 Task: Open Card Card0000000063 in Board Board0000000016 in Workspace WS0000000006 in Trello. Add Member carxxstreet791@gmail.com to Card Card0000000063 in Board Board0000000016 in Workspace WS0000000006 in Trello. Add Orange Label titled Label0000000063 to Card Card0000000063 in Board Board0000000016 in Workspace WS0000000006 in Trello. Add Checklist CL0000000063 to Card Card0000000063 in Board Board0000000016 in Workspace WS0000000006 in Trello. Add Dates with Start Date as Jun 01 2023 and Due Date as Jun 30 2023 to Card Card0000000063 in Board Board0000000016 in Workspace WS0000000006 in Trello
Action: Mouse moved to (364, 590)
Screenshot: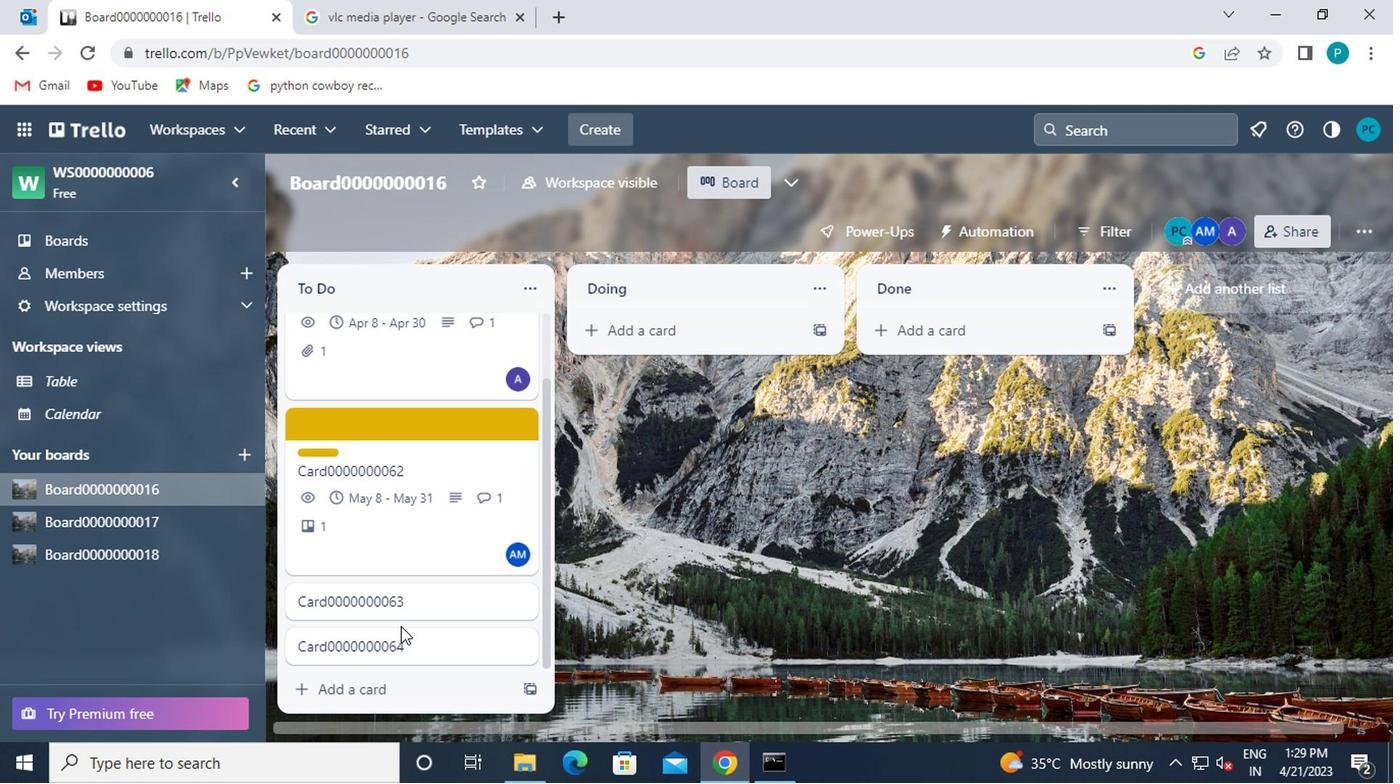 
Action: Mouse pressed left at (364, 590)
Screenshot: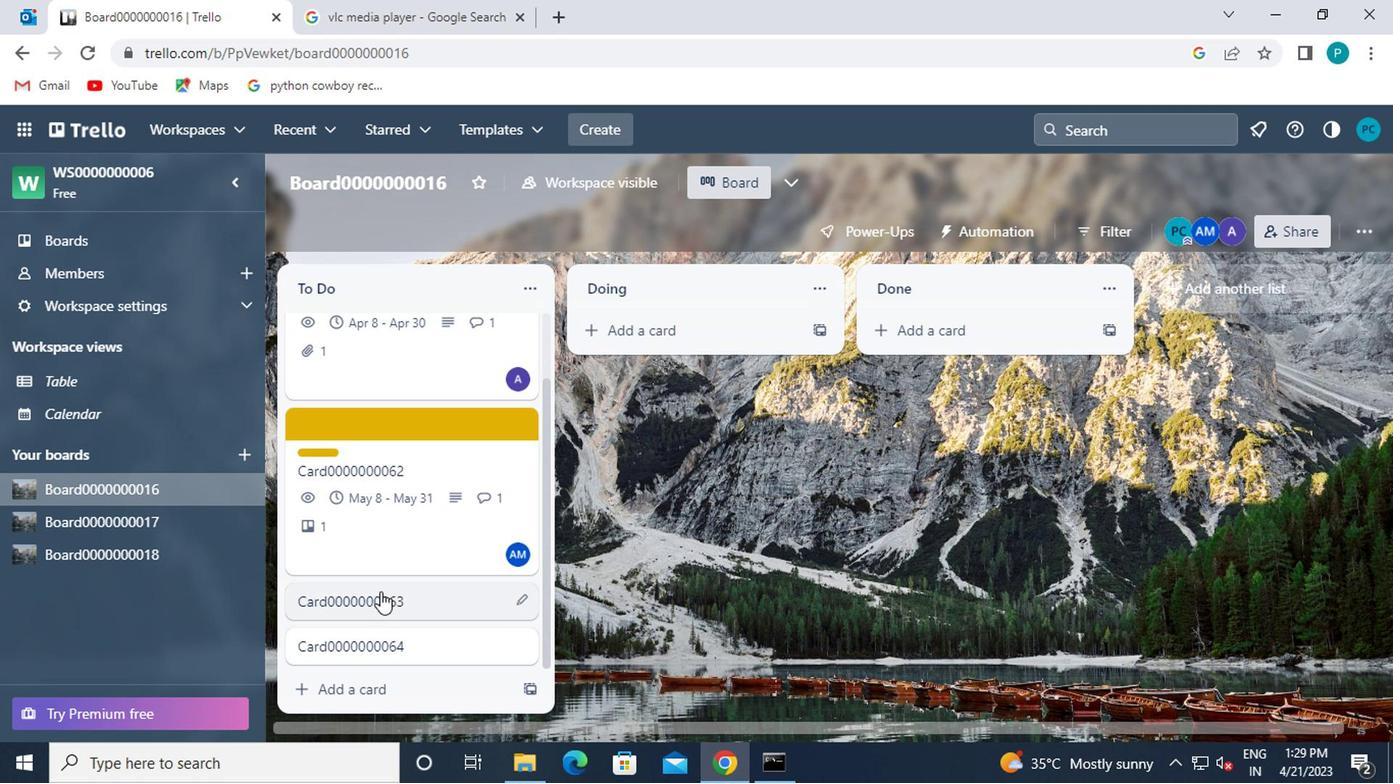 
Action: Mouse moved to (964, 370)
Screenshot: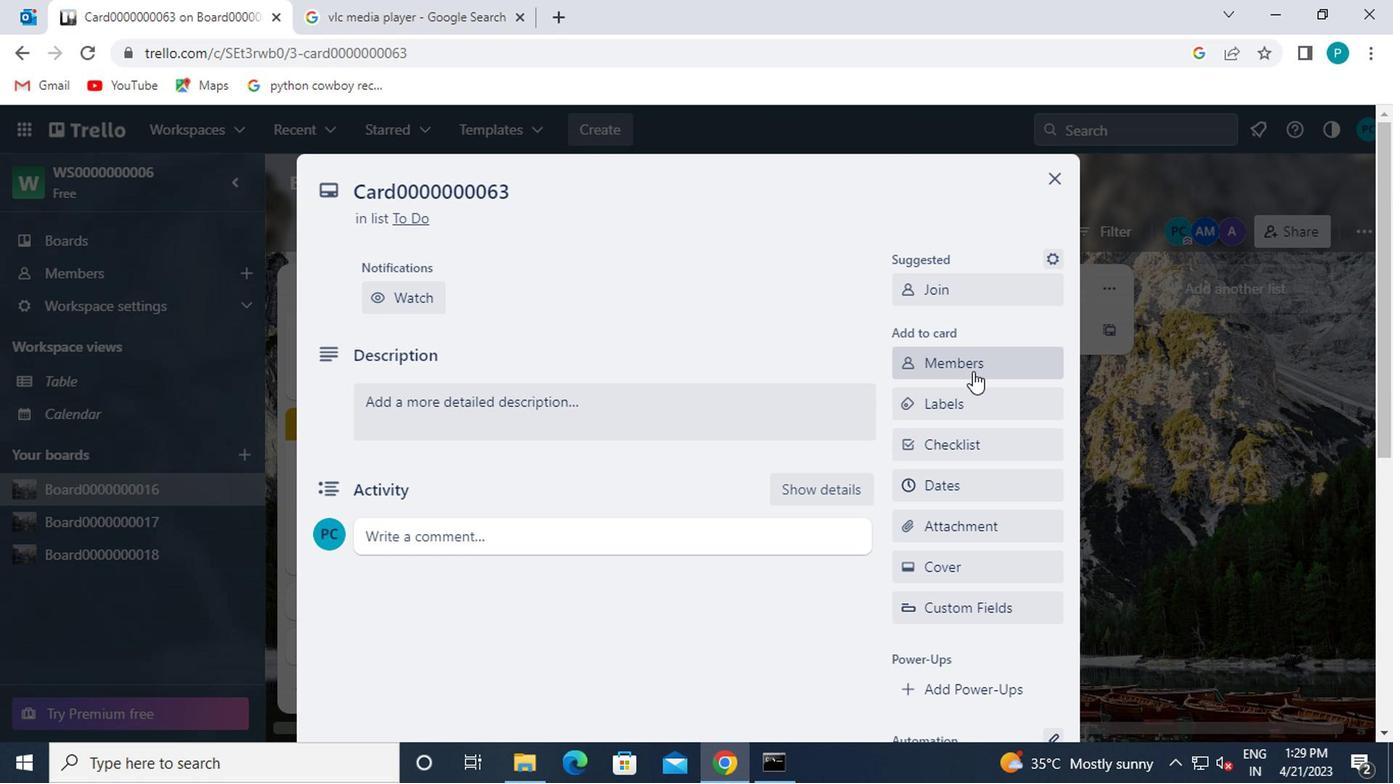 
Action: Mouse pressed left at (964, 370)
Screenshot: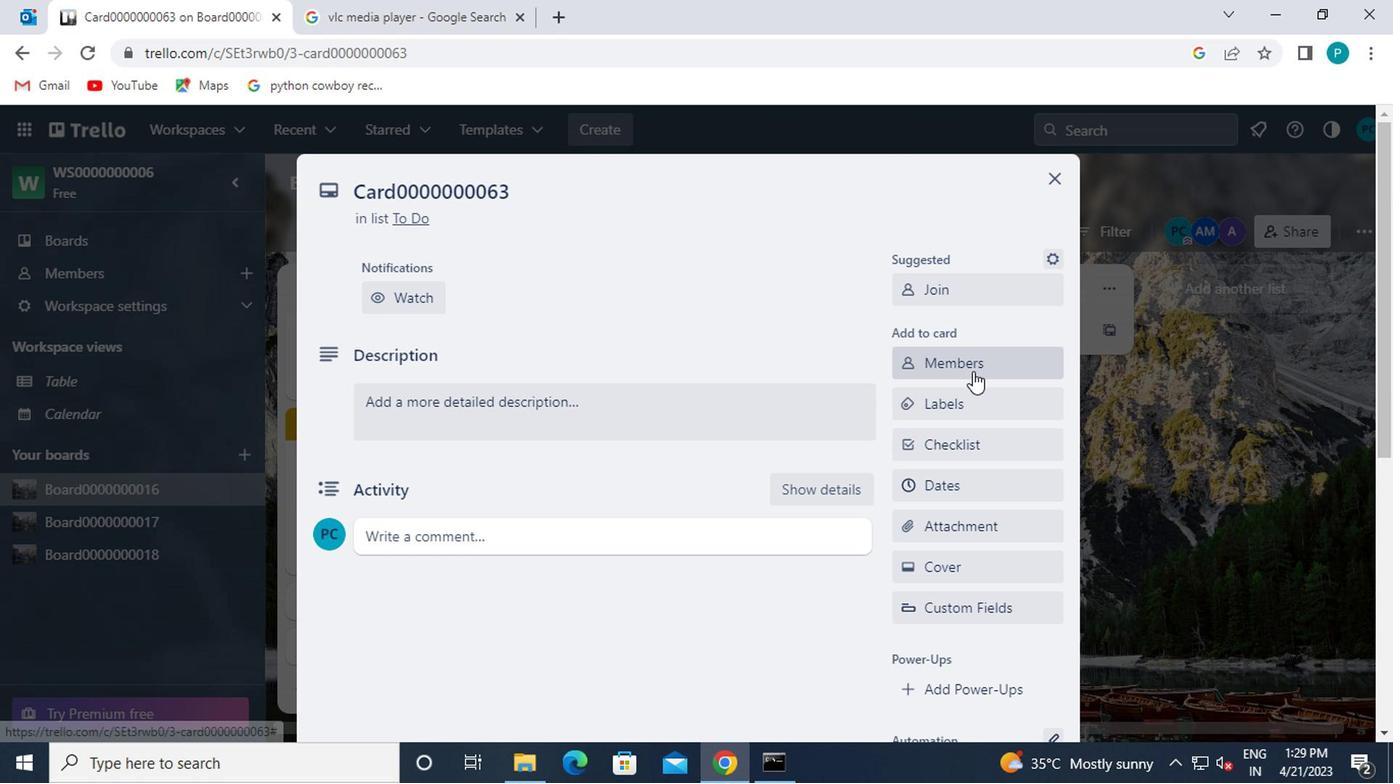 
Action: Mouse moved to (958, 453)
Screenshot: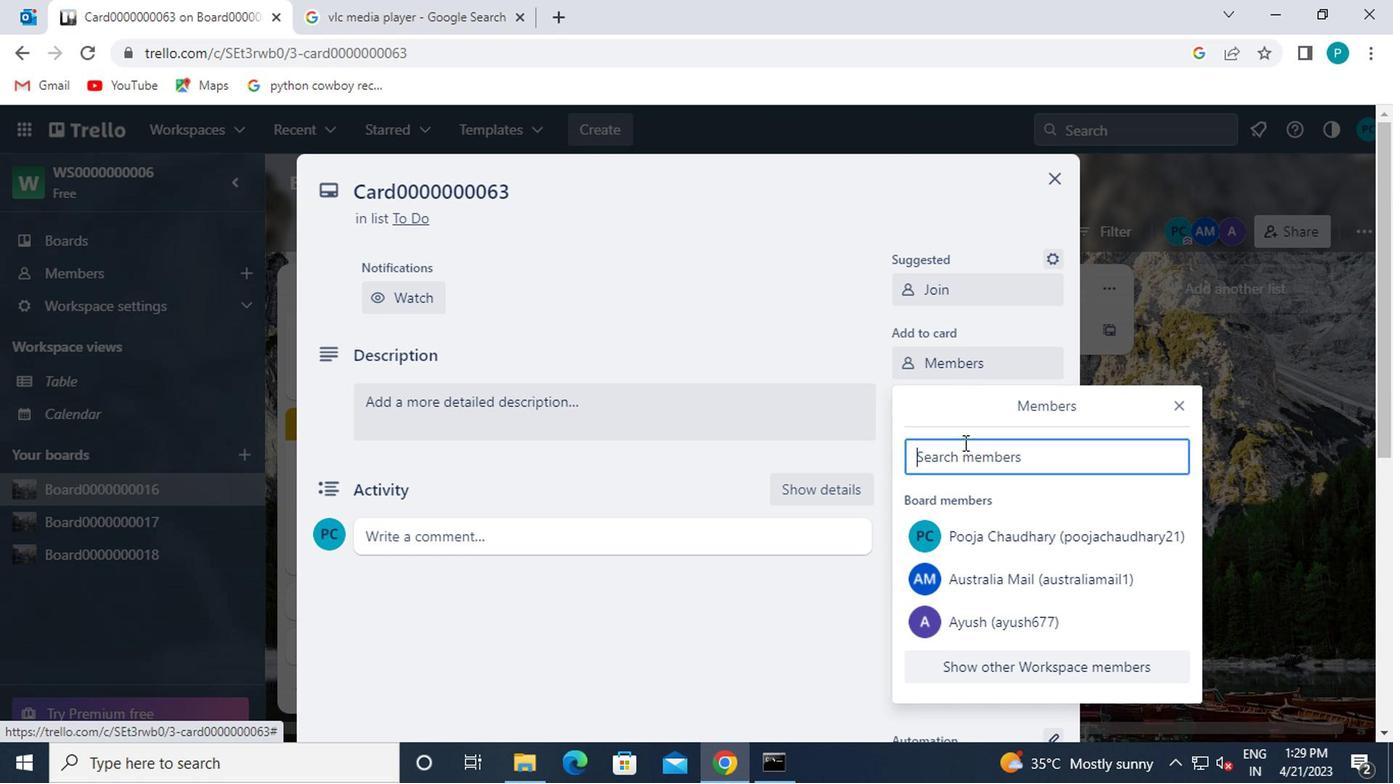
Action: Mouse pressed left at (958, 453)
Screenshot: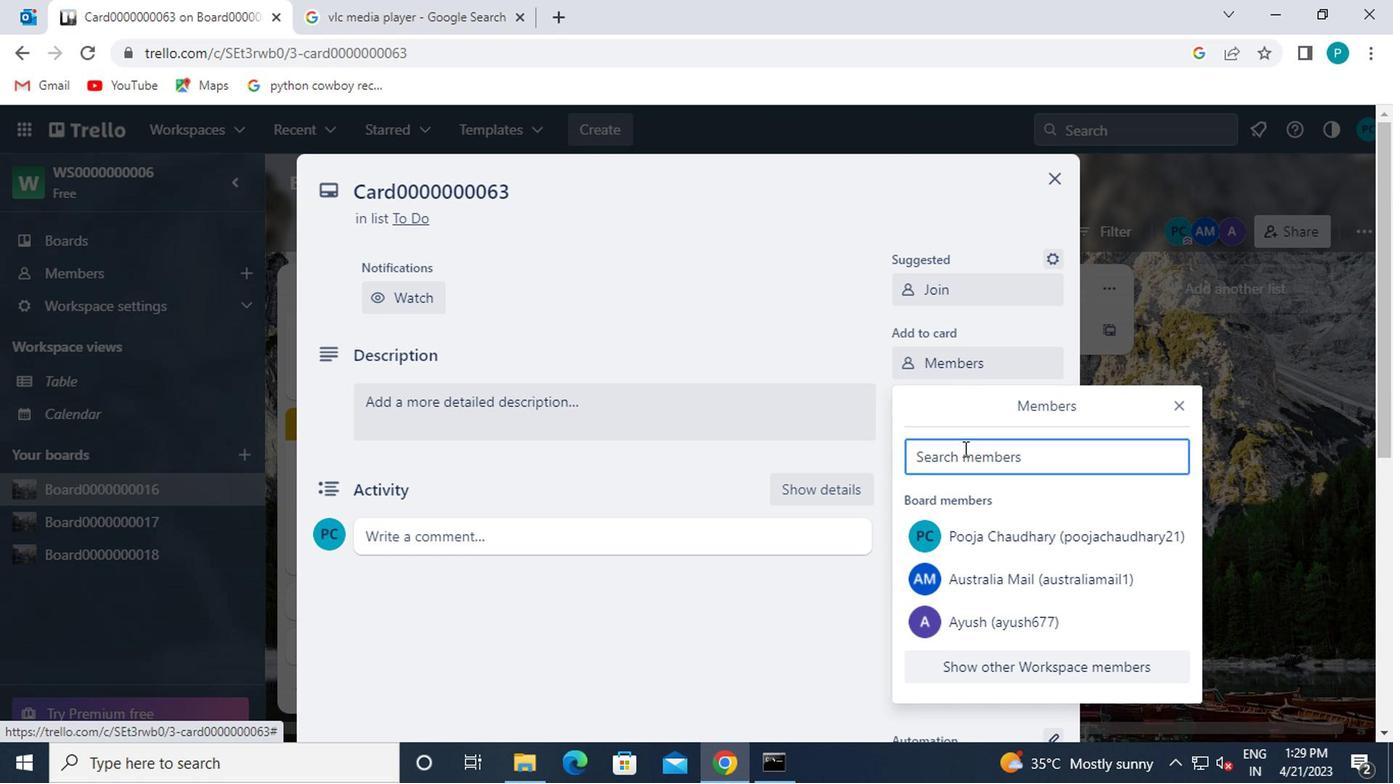 
Action: Key pressed car
Screenshot: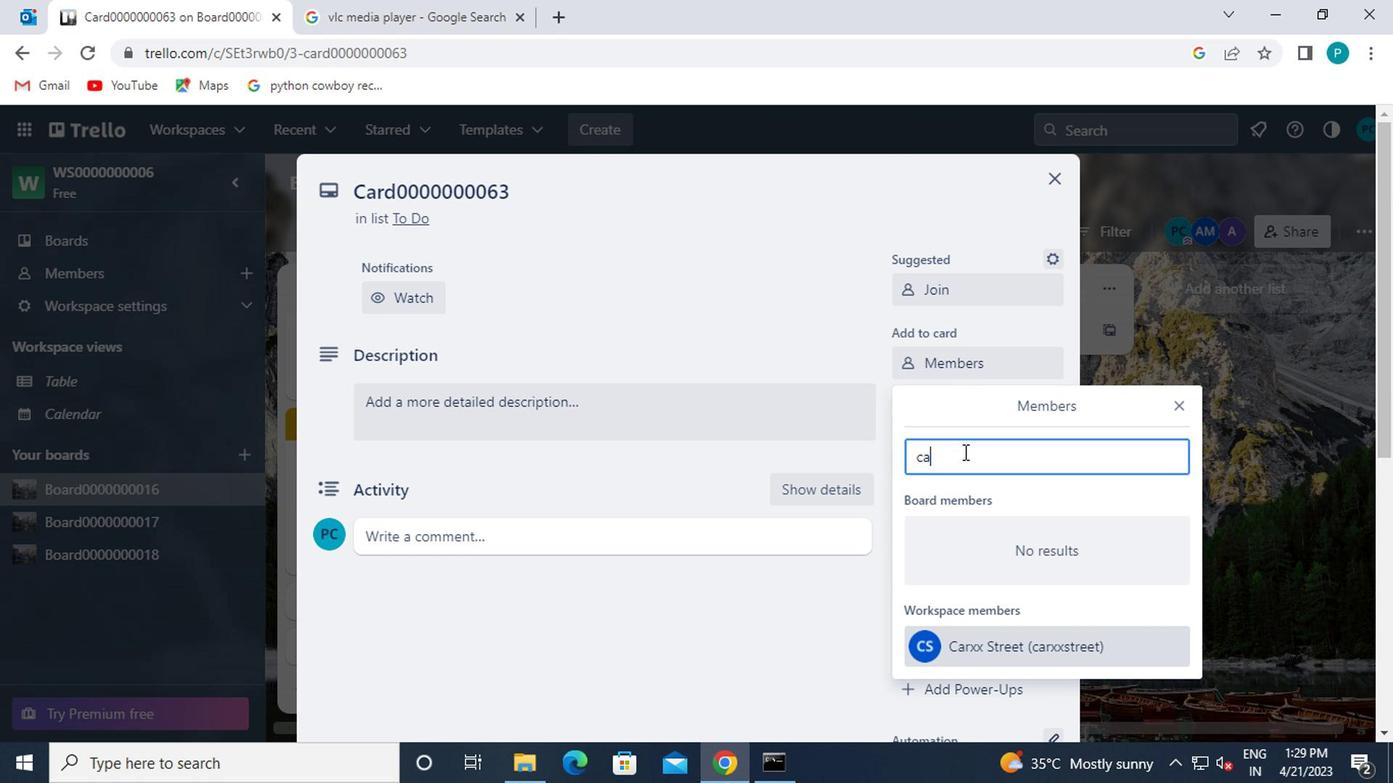 
Action: Mouse moved to (970, 659)
Screenshot: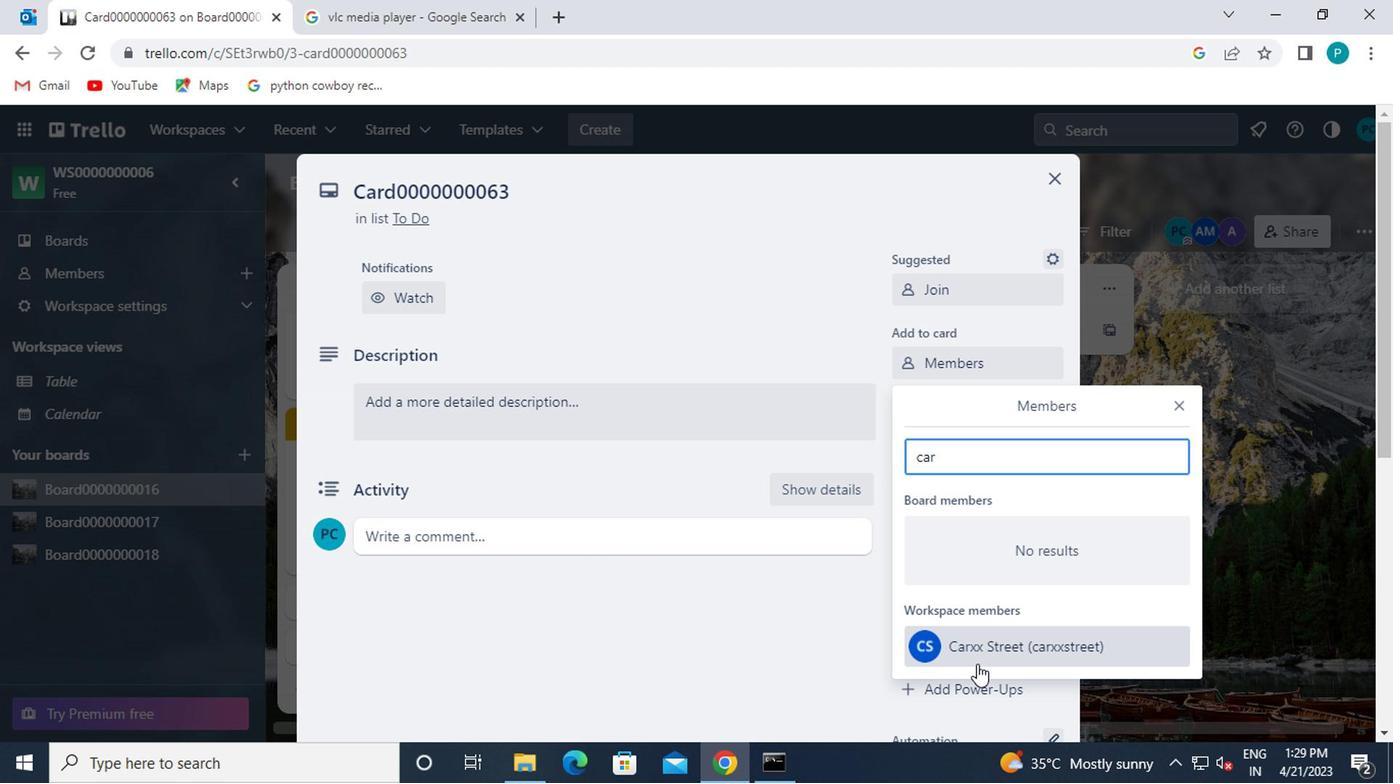 
Action: Mouse pressed left at (970, 659)
Screenshot: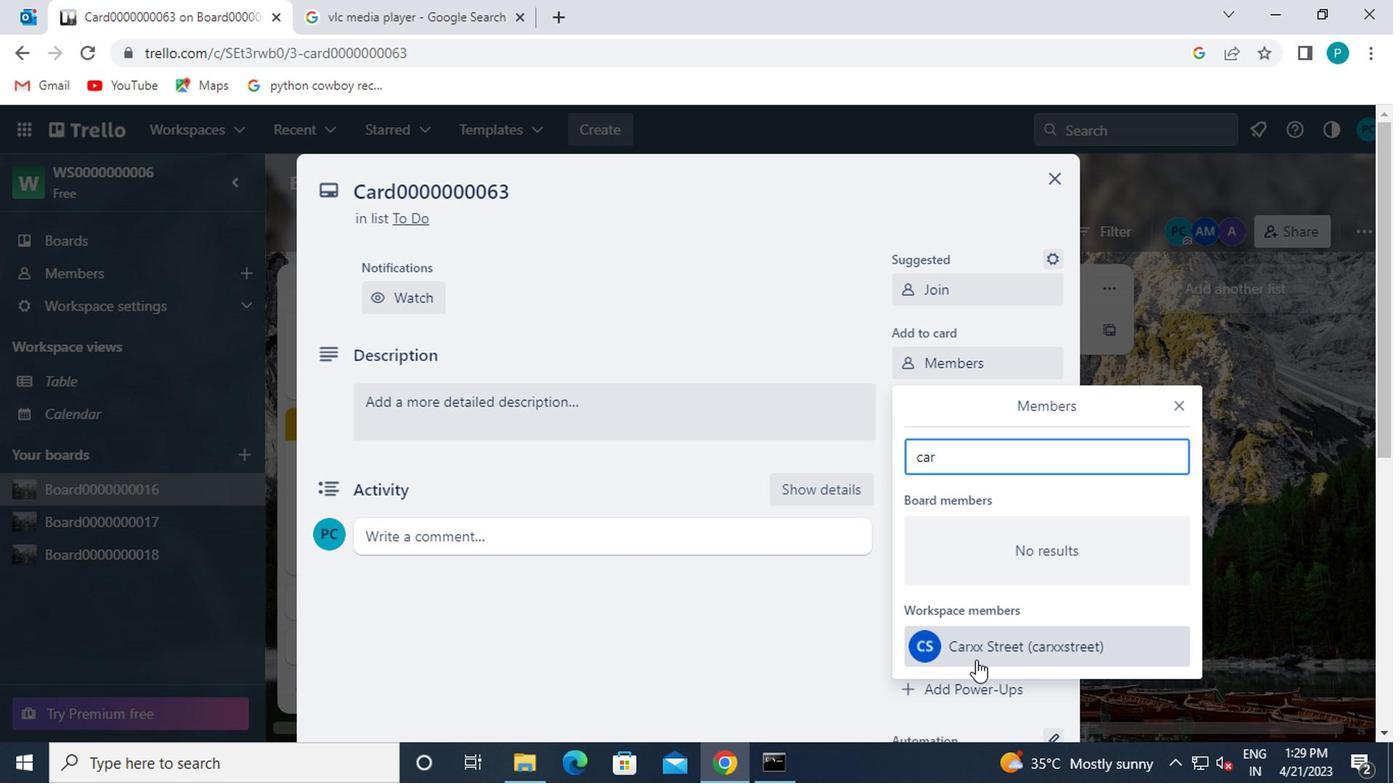 
Action: Mouse moved to (973, 636)
Screenshot: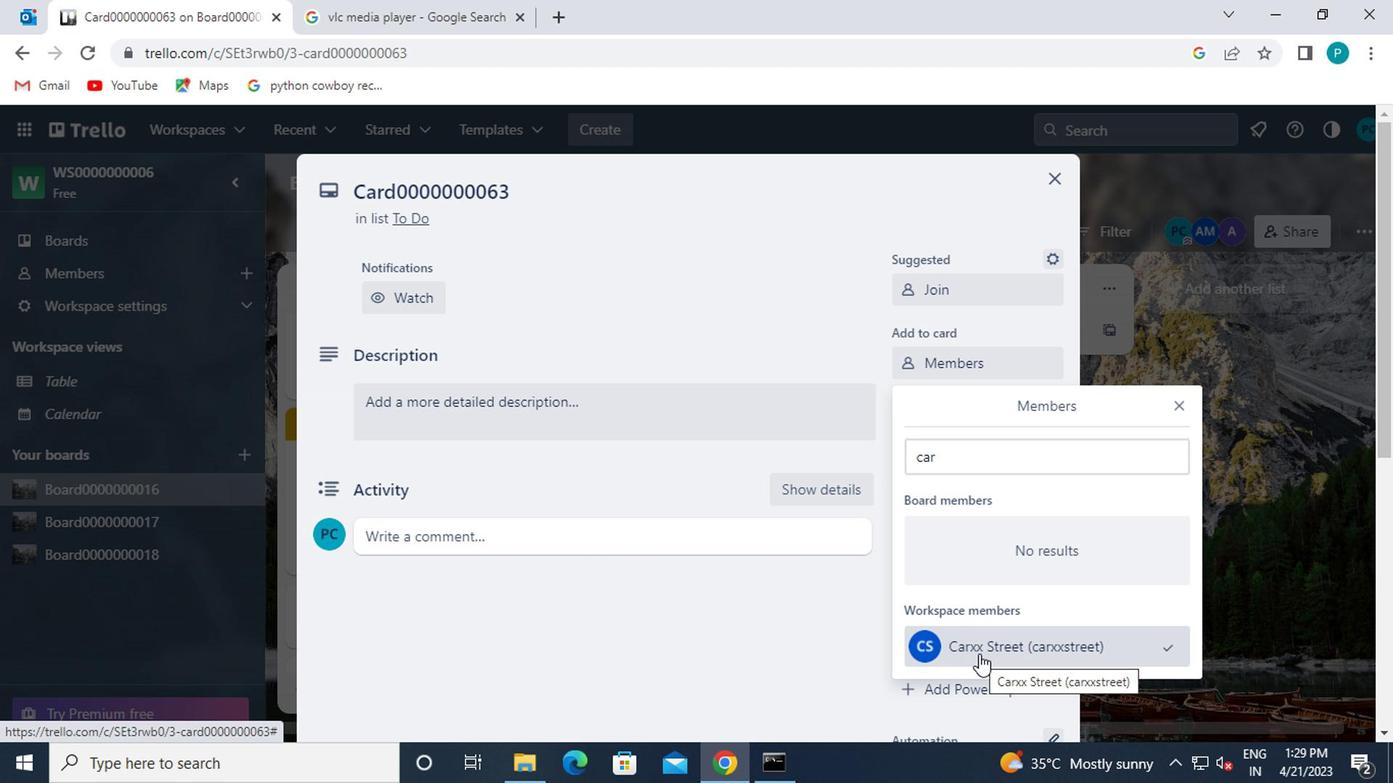 
Action: Mouse pressed left at (973, 636)
Screenshot: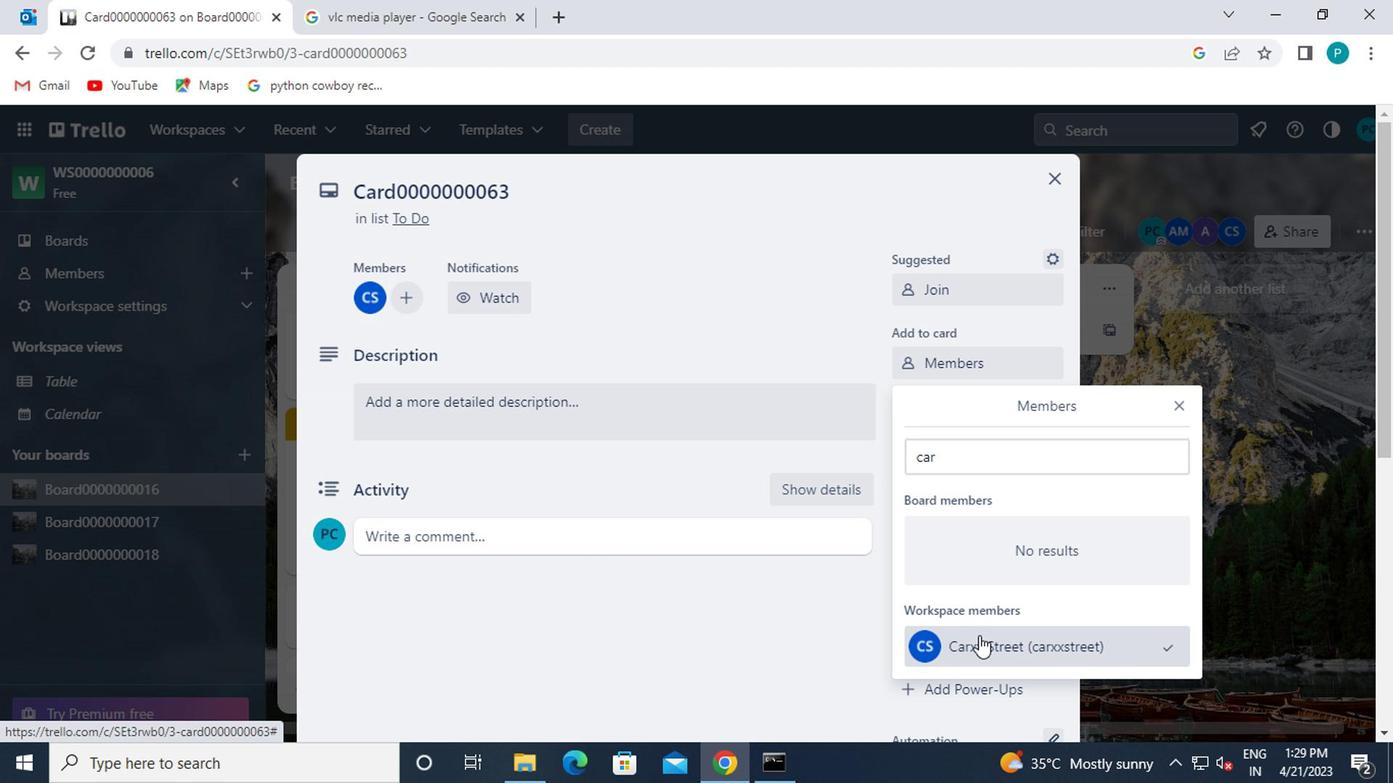 
Action: Mouse moved to (1177, 402)
Screenshot: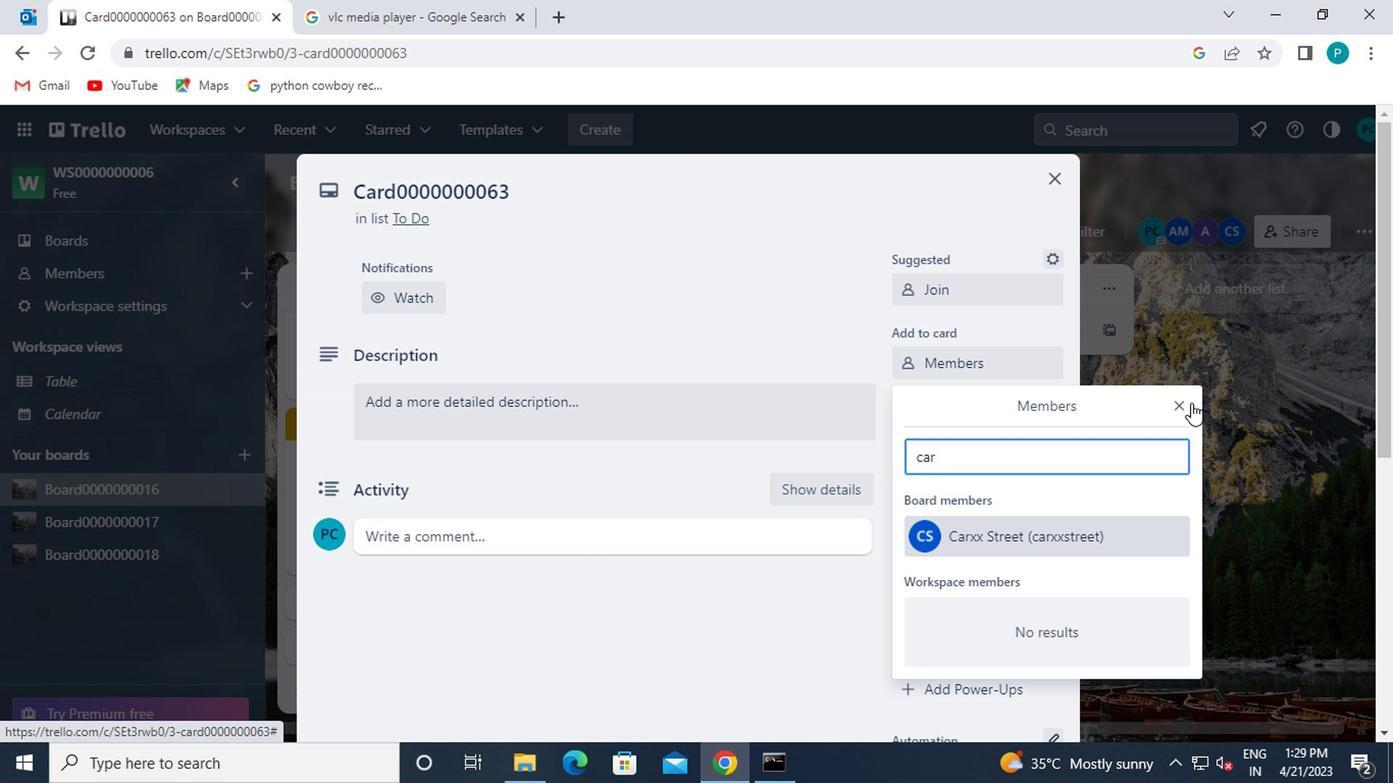 
Action: Mouse pressed left at (1177, 402)
Screenshot: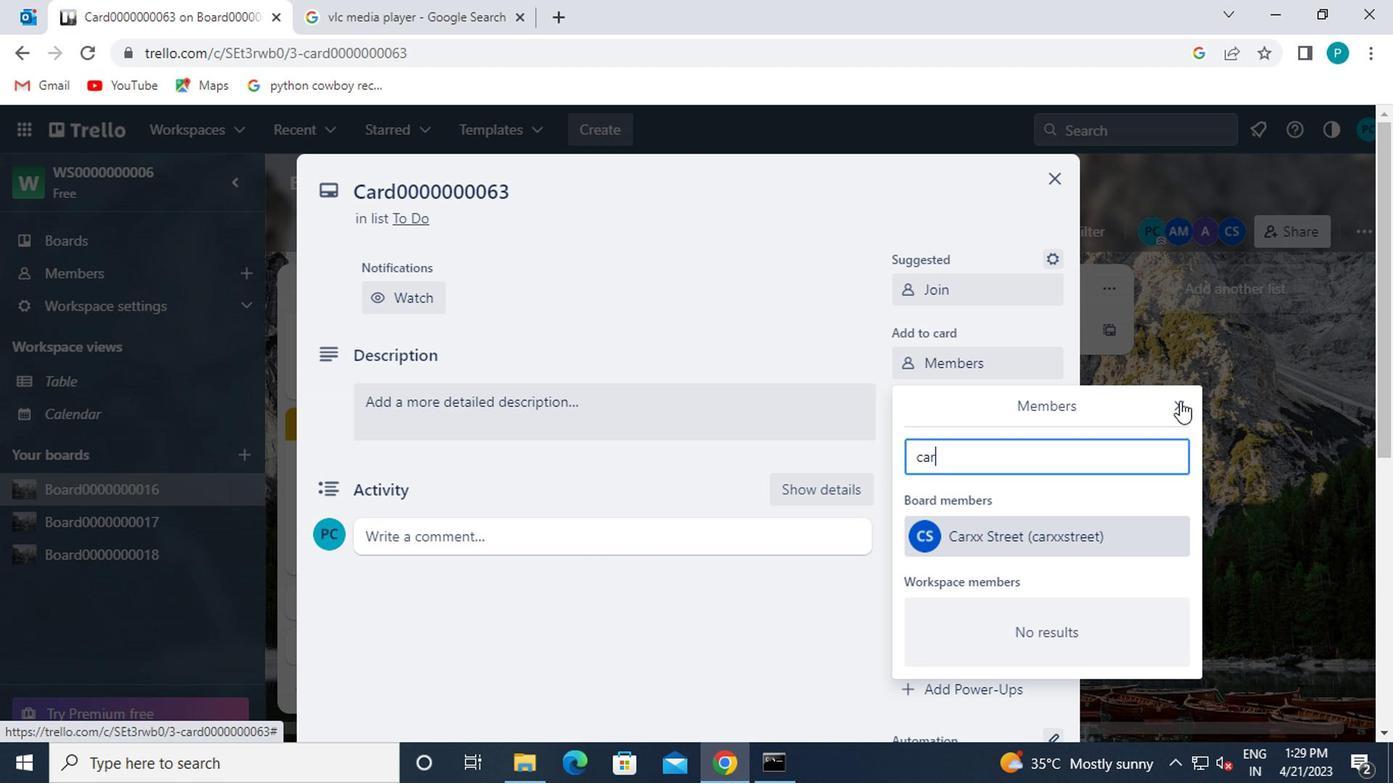 
Action: Mouse moved to (998, 370)
Screenshot: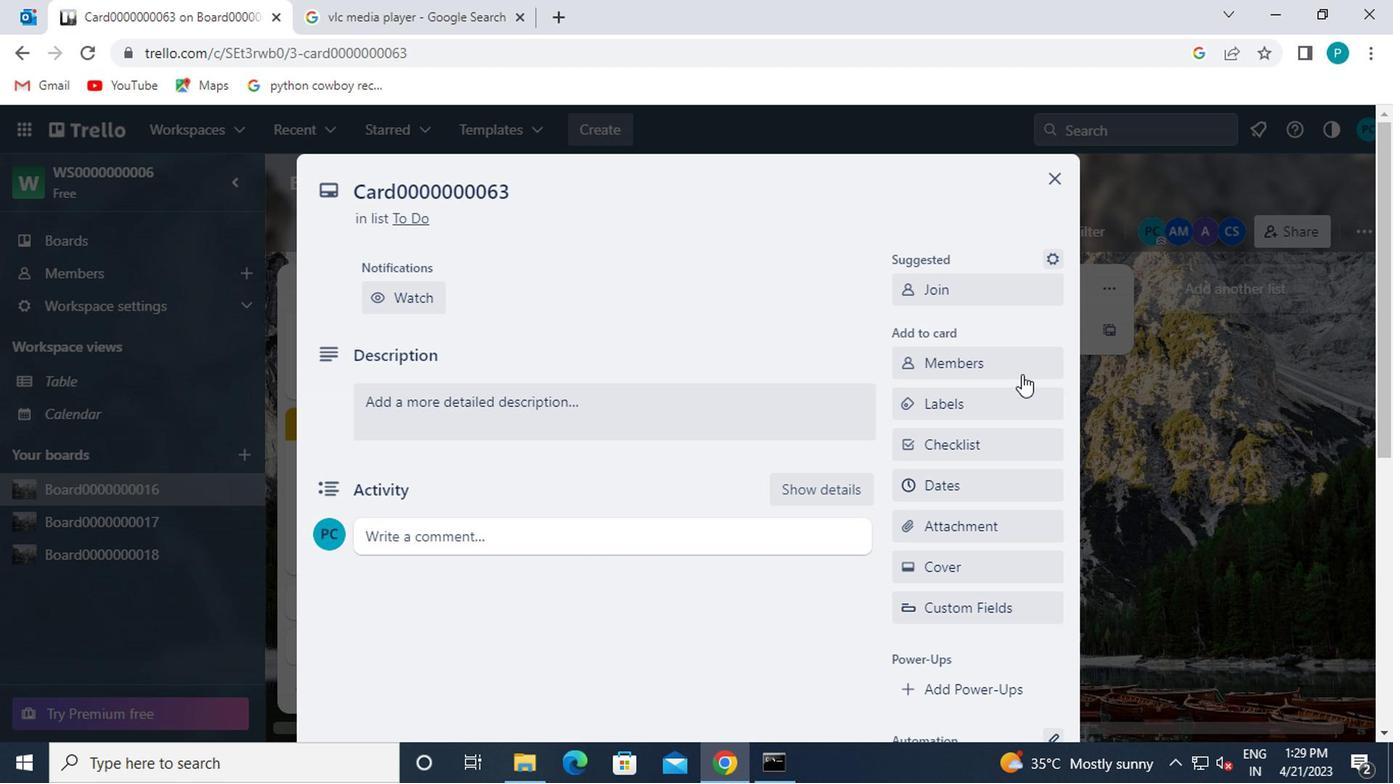 
Action: Mouse pressed left at (998, 370)
Screenshot: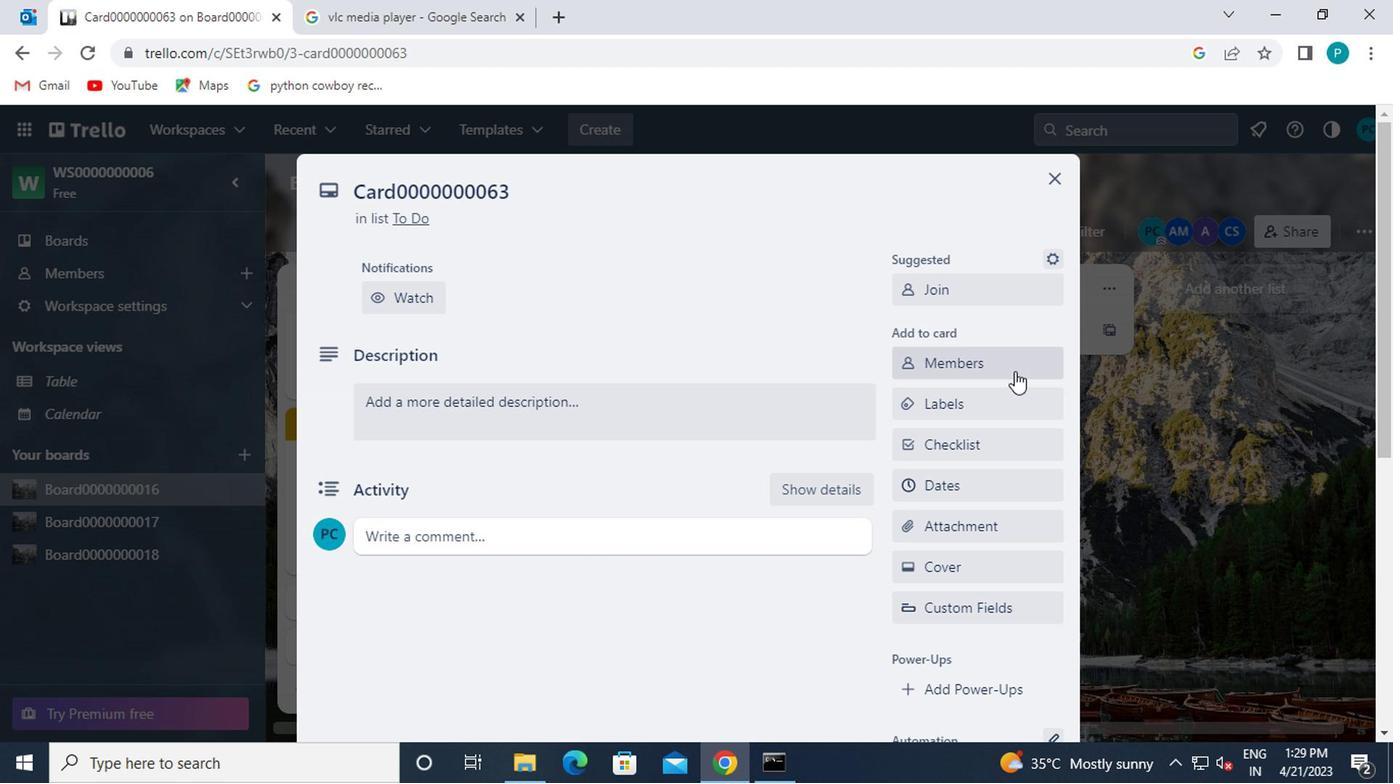 
Action: Mouse moved to (1028, 423)
Screenshot: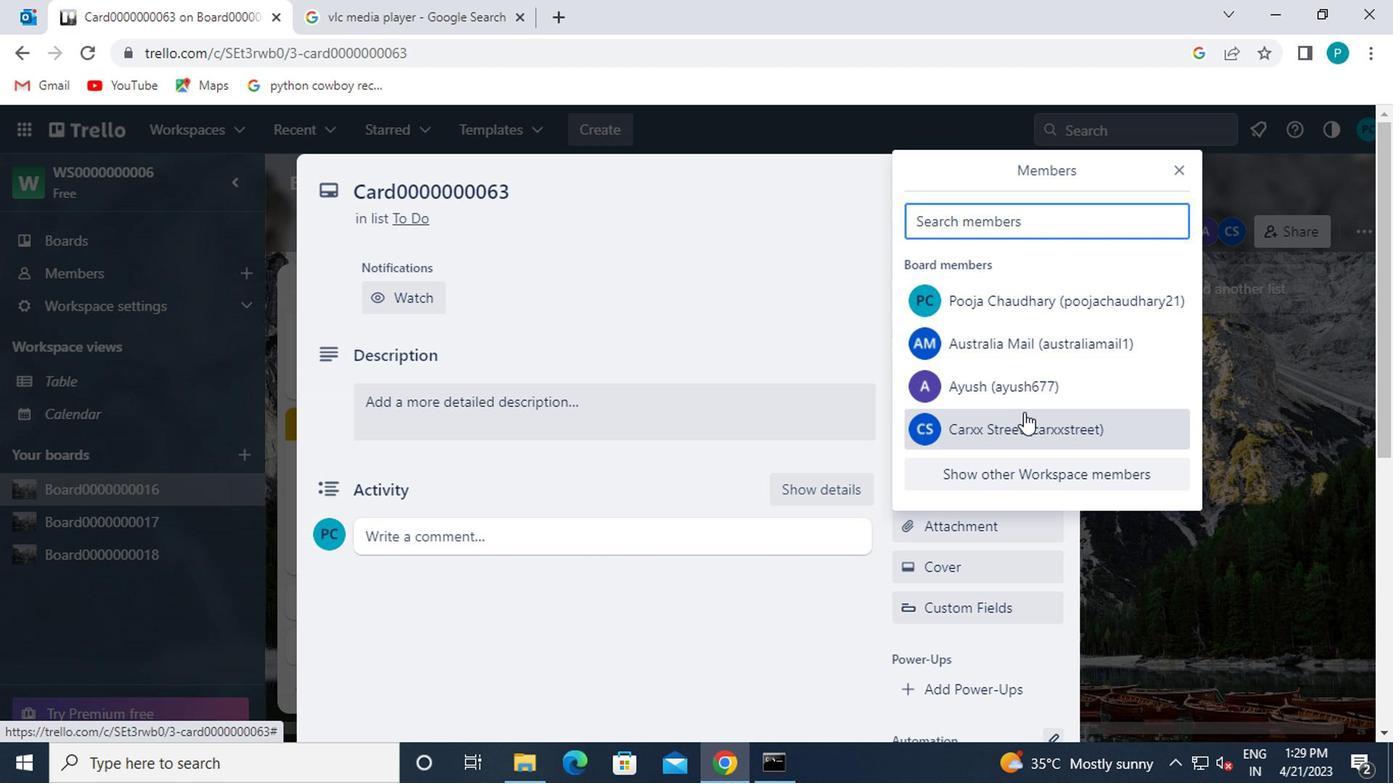 
Action: Mouse pressed left at (1028, 423)
Screenshot: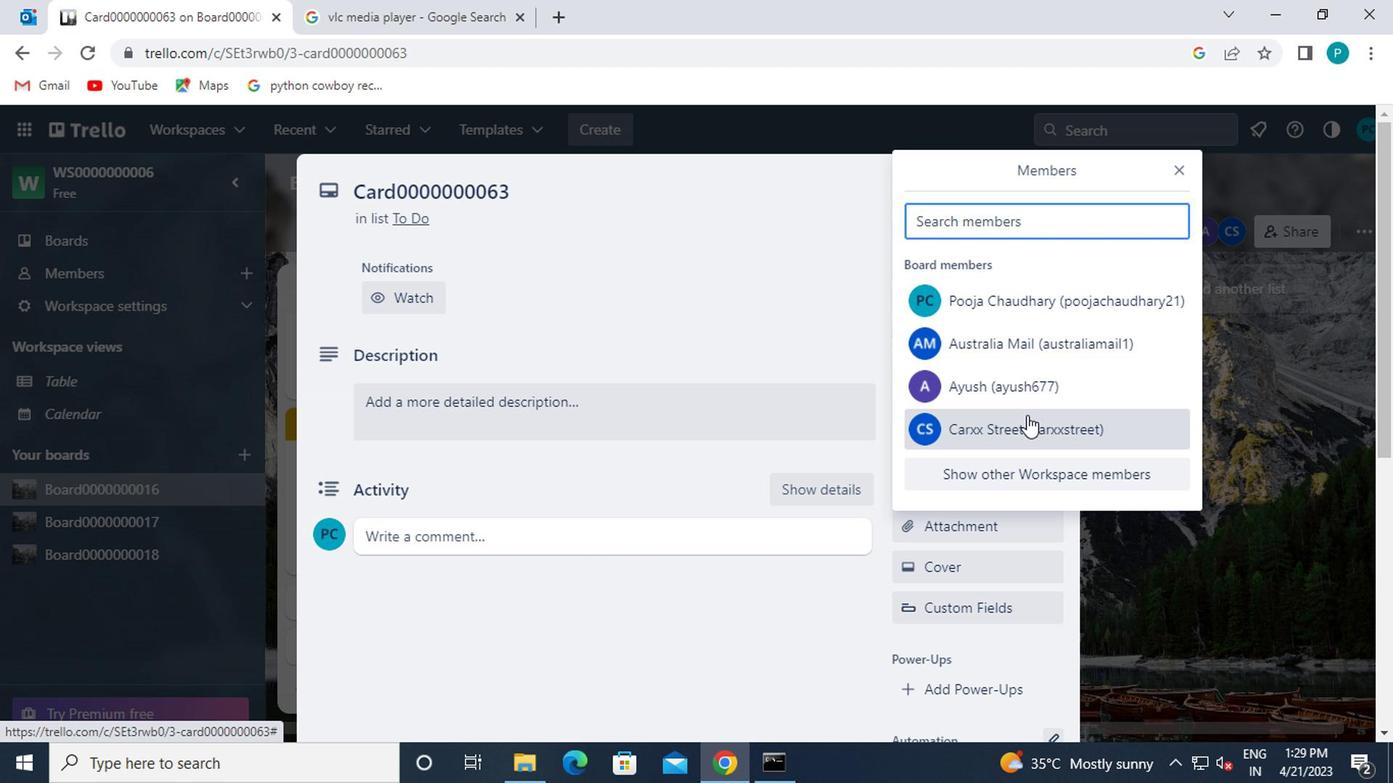 
Action: Mouse moved to (1174, 171)
Screenshot: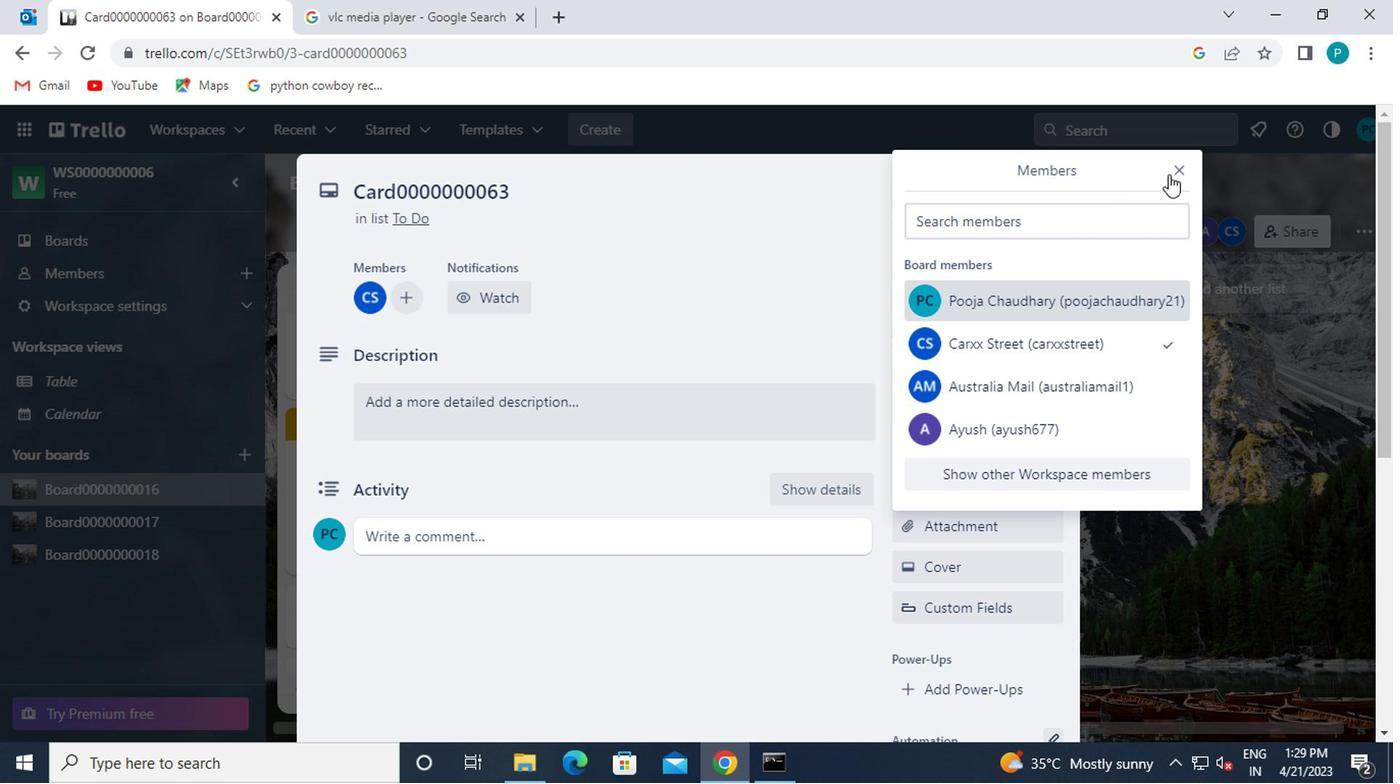 
Action: Mouse pressed left at (1174, 171)
Screenshot: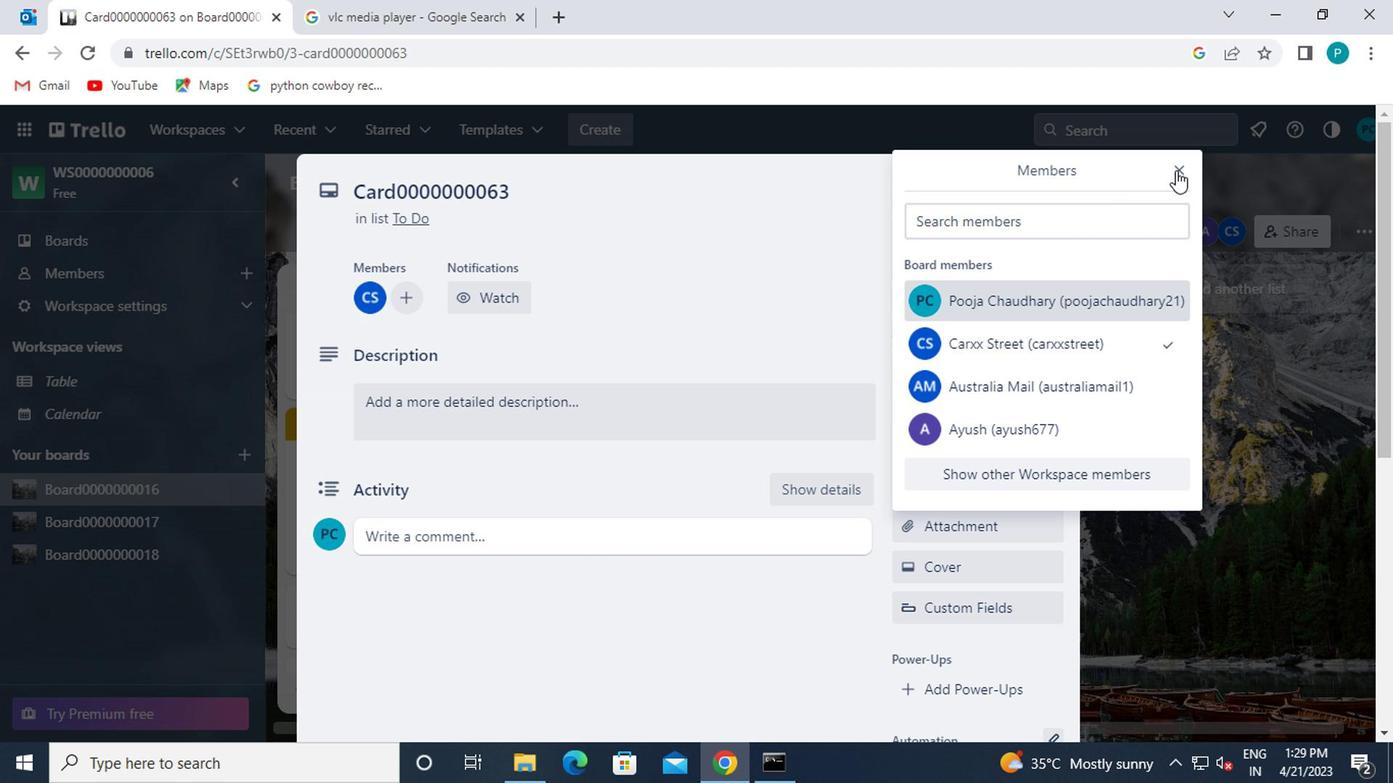 
Action: Mouse moved to (1015, 391)
Screenshot: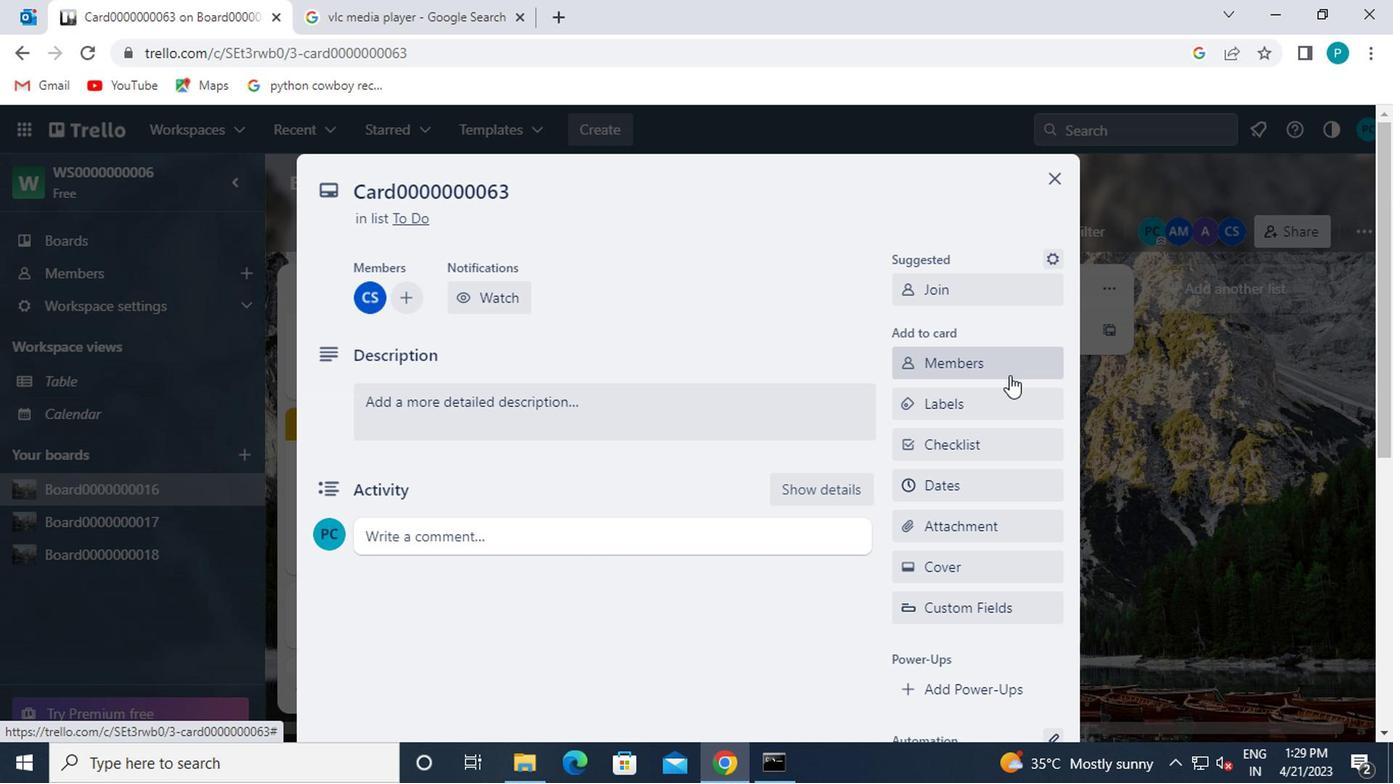 
Action: Mouse pressed left at (1015, 391)
Screenshot: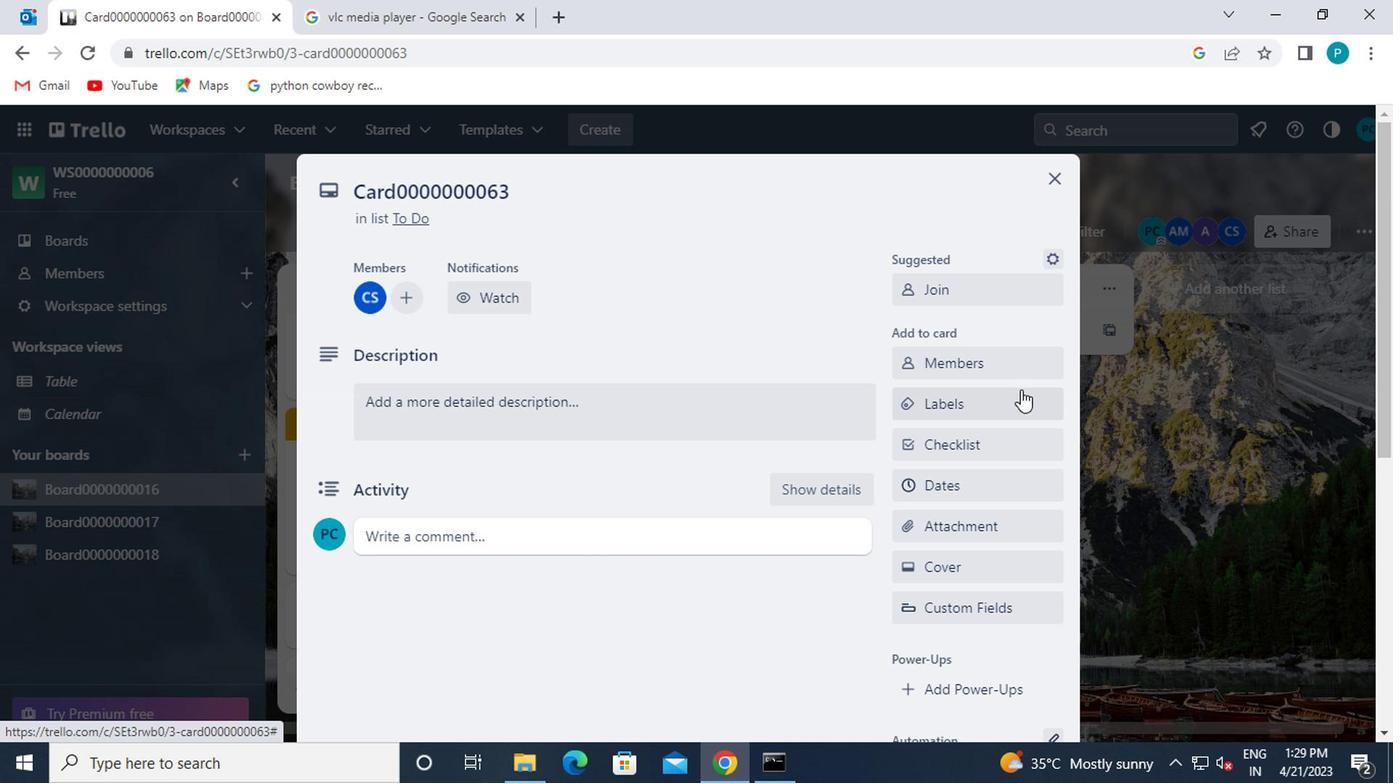 
Action: Mouse moved to (1012, 618)
Screenshot: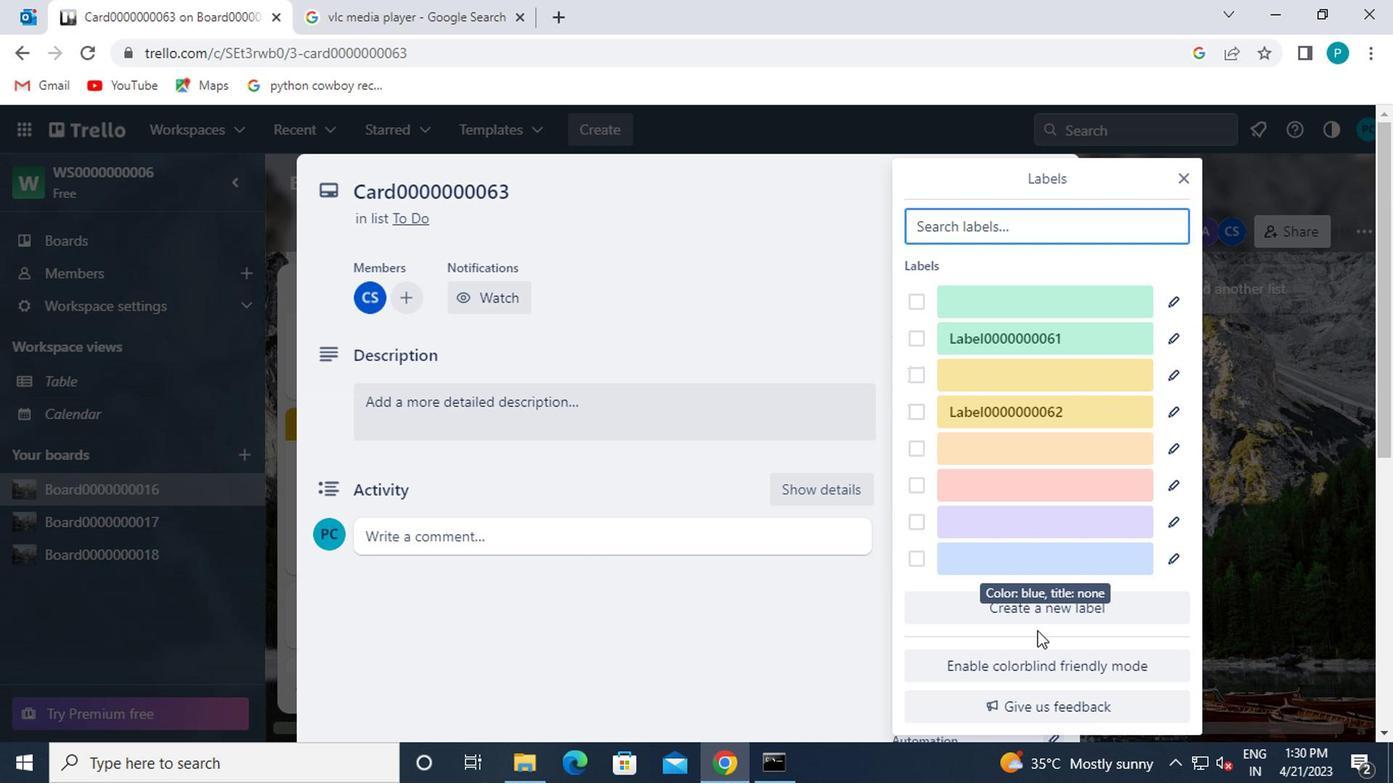 
Action: Mouse pressed left at (1012, 618)
Screenshot: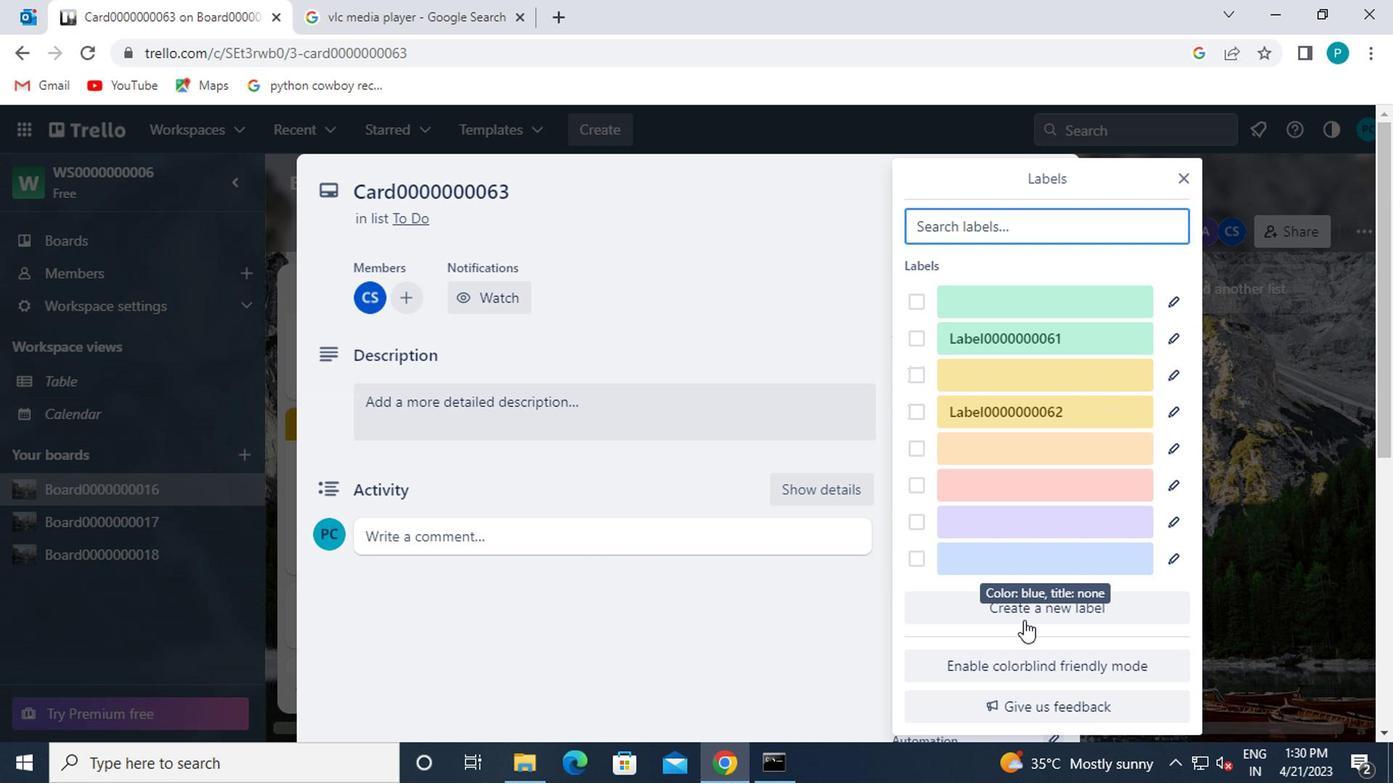 
Action: Mouse moved to (1049, 476)
Screenshot: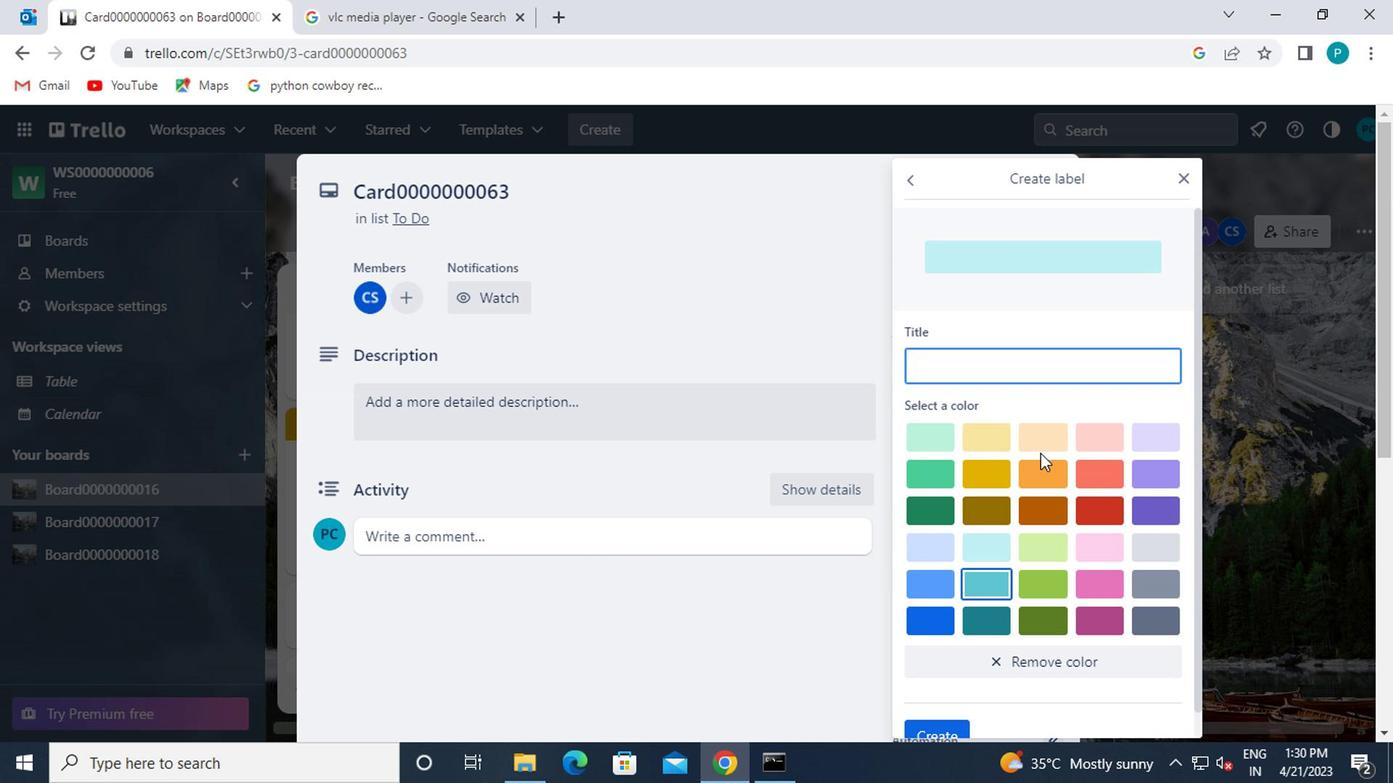 
Action: Mouse pressed left at (1049, 476)
Screenshot: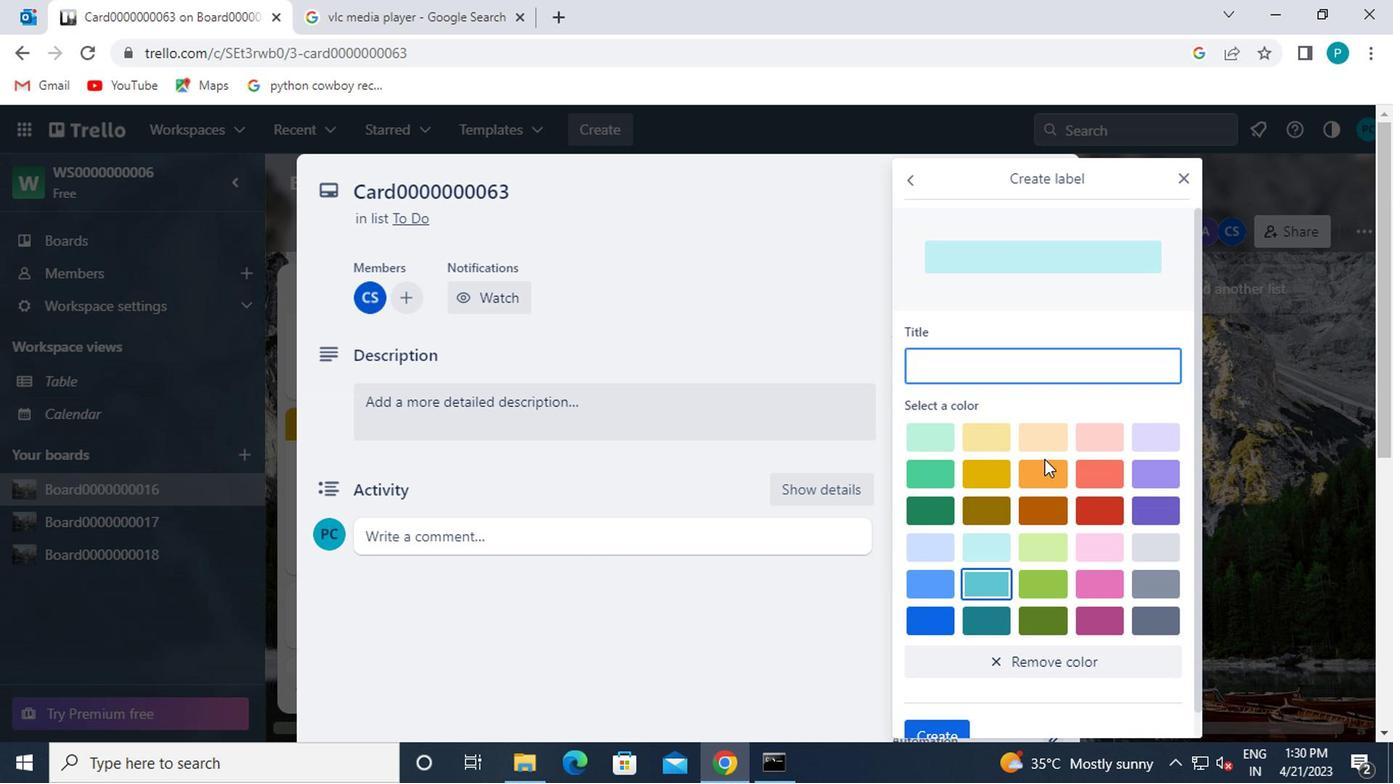 
Action: Mouse moved to (925, 370)
Screenshot: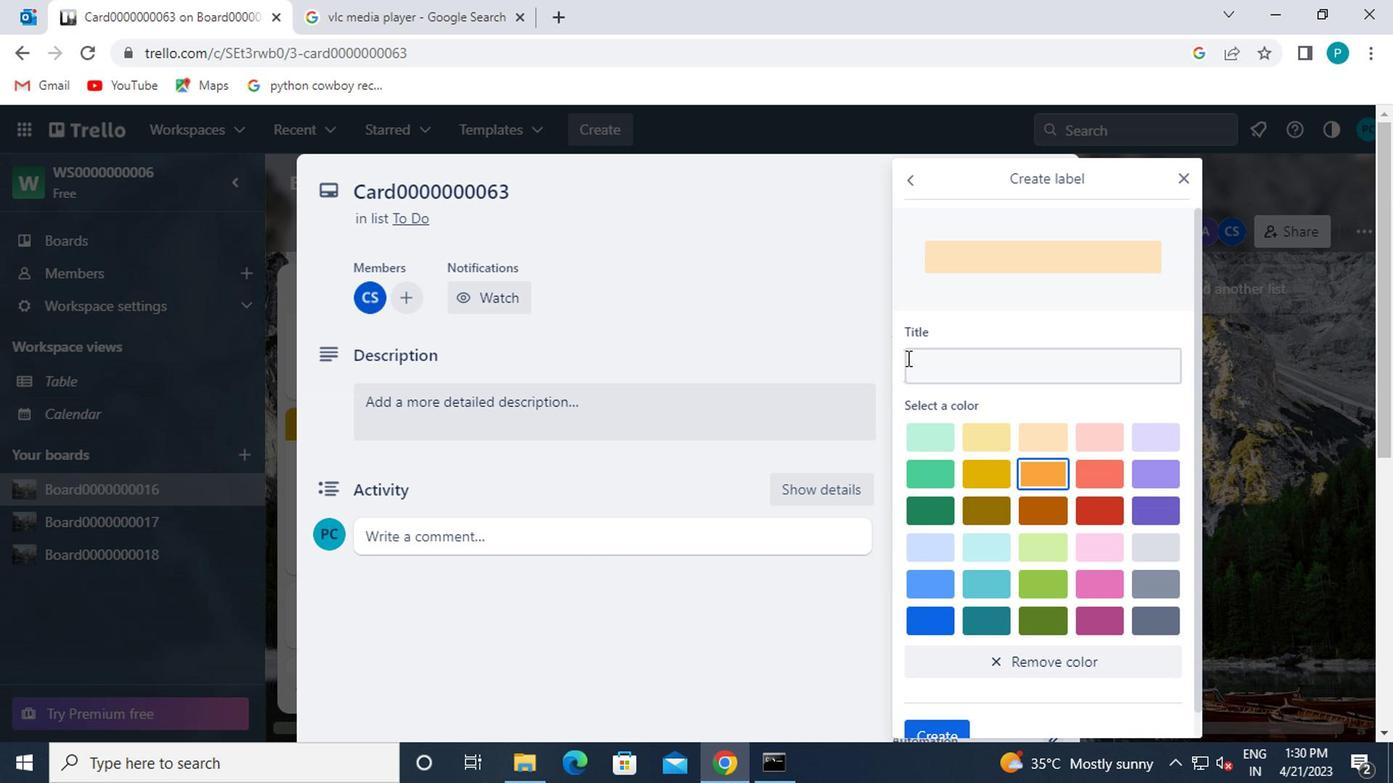 
Action: Mouse pressed left at (925, 370)
Screenshot: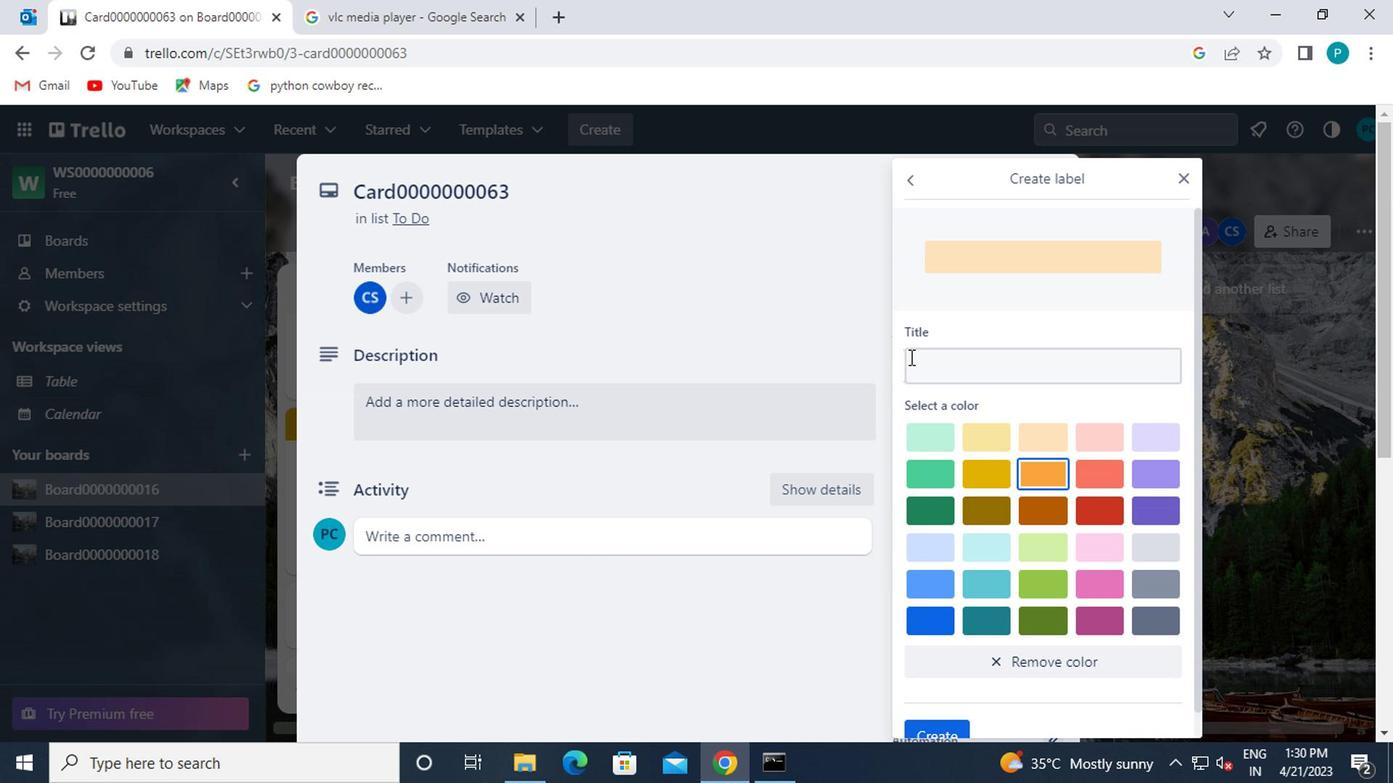 
Action: Key pressed <Key.shift>LABEL0000000063
Screenshot: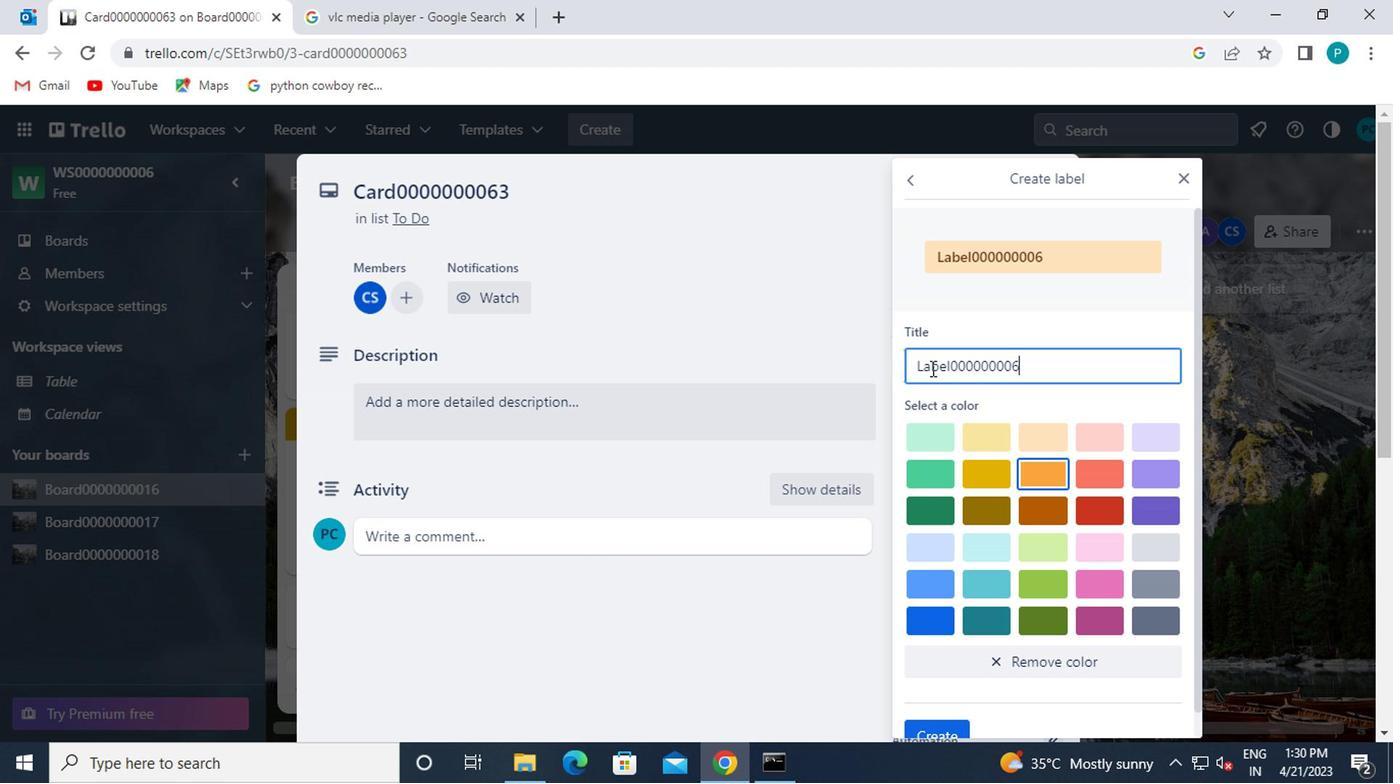 
Action: Mouse moved to (920, 435)
Screenshot: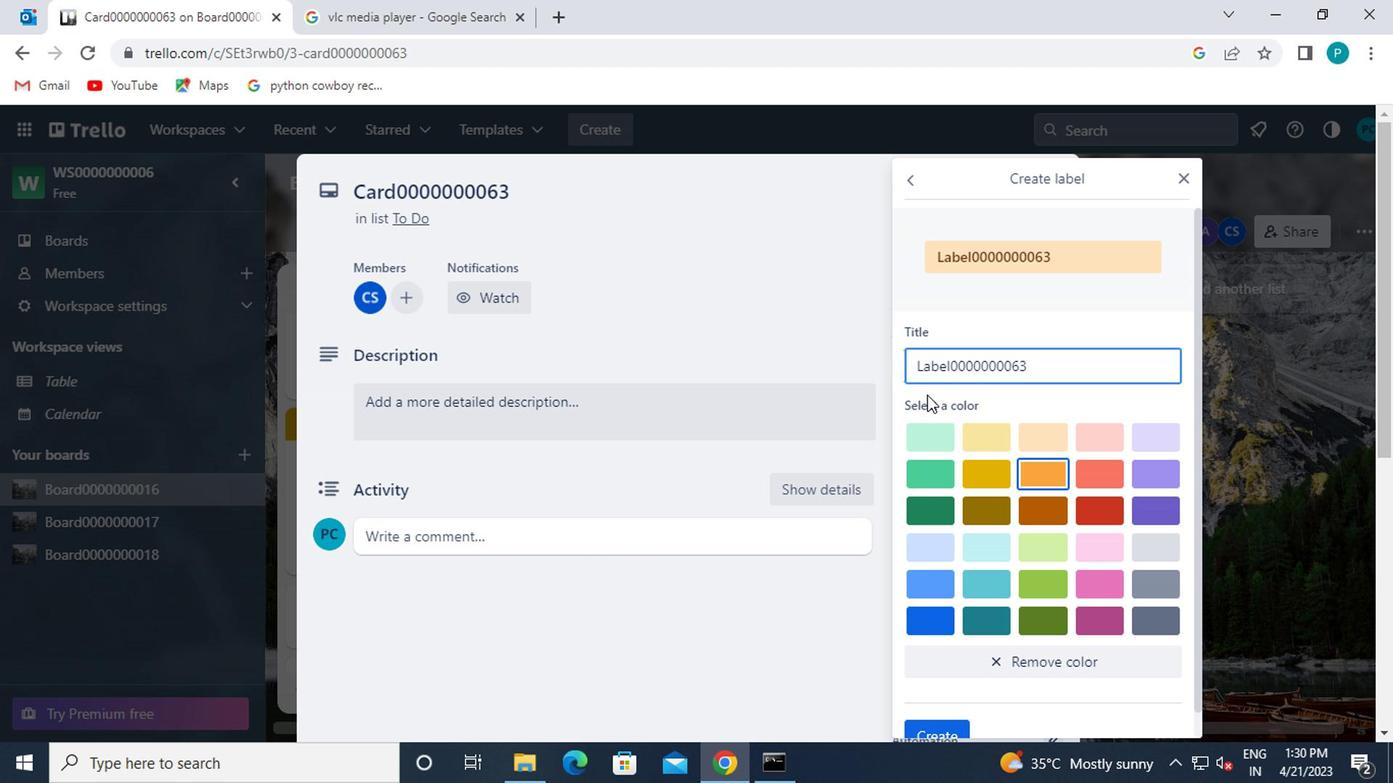 
Action: Mouse scrolled (920, 433) with delta (0, -1)
Screenshot: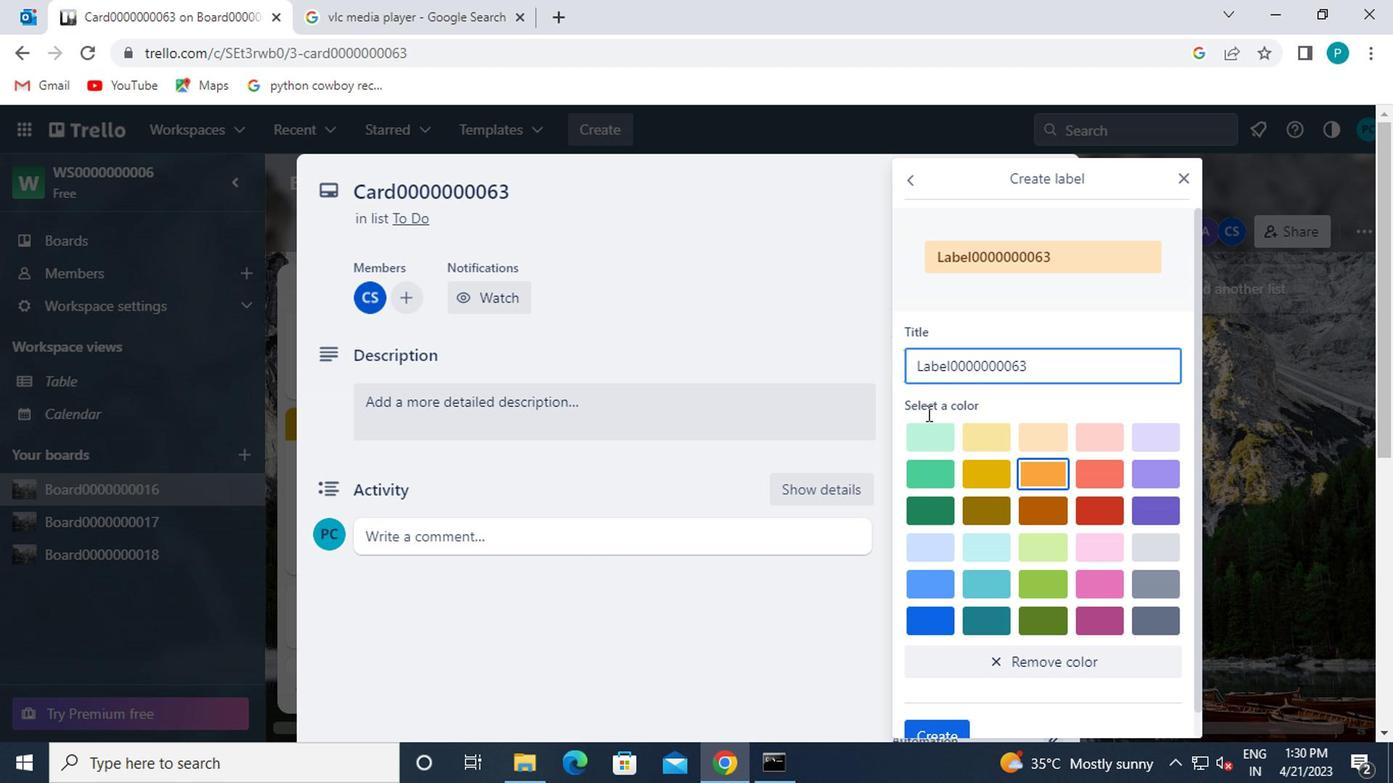 
Action: Mouse moved to (920, 455)
Screenshot: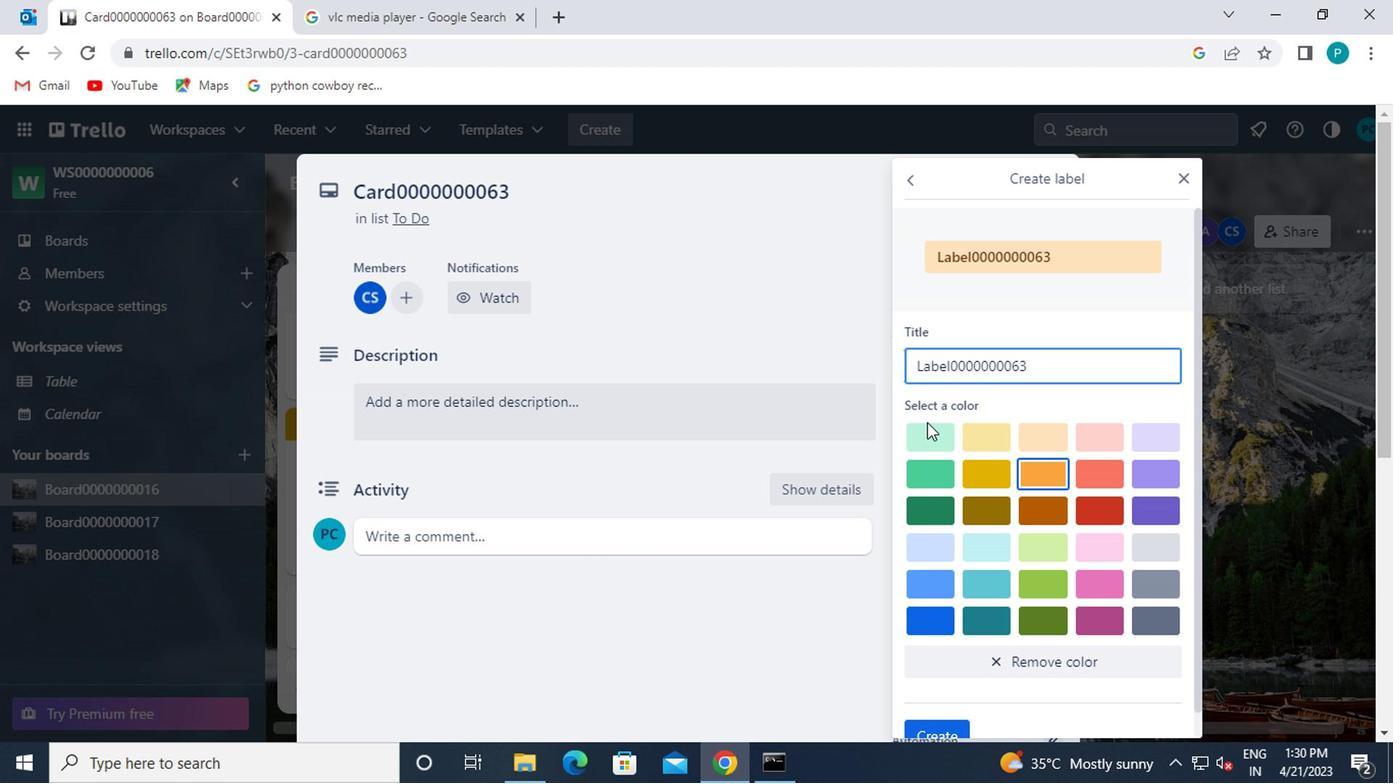 
Action: Mouse scrolled (920, 454) with delta (0, -1)
Screenshot: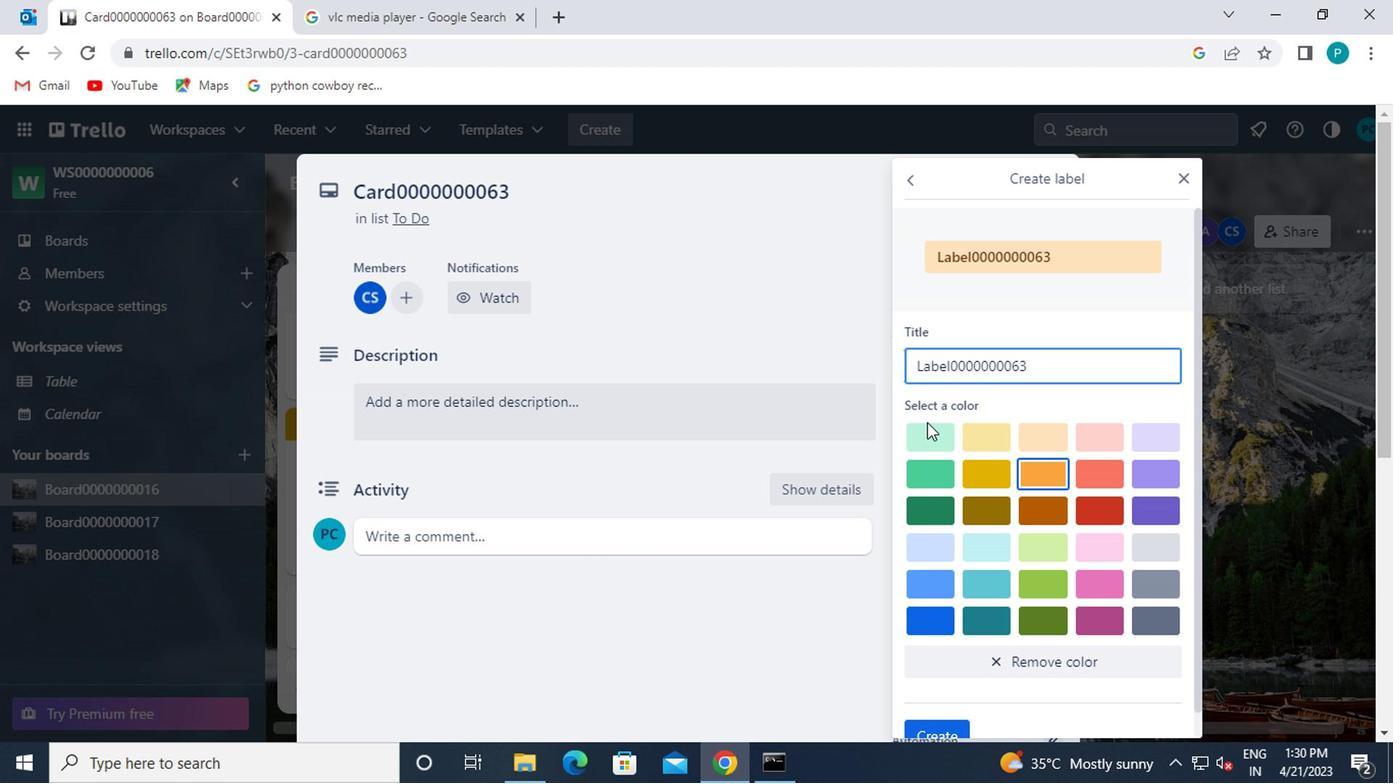 
Action: Mouse moved to (942, 704)
Screenshot: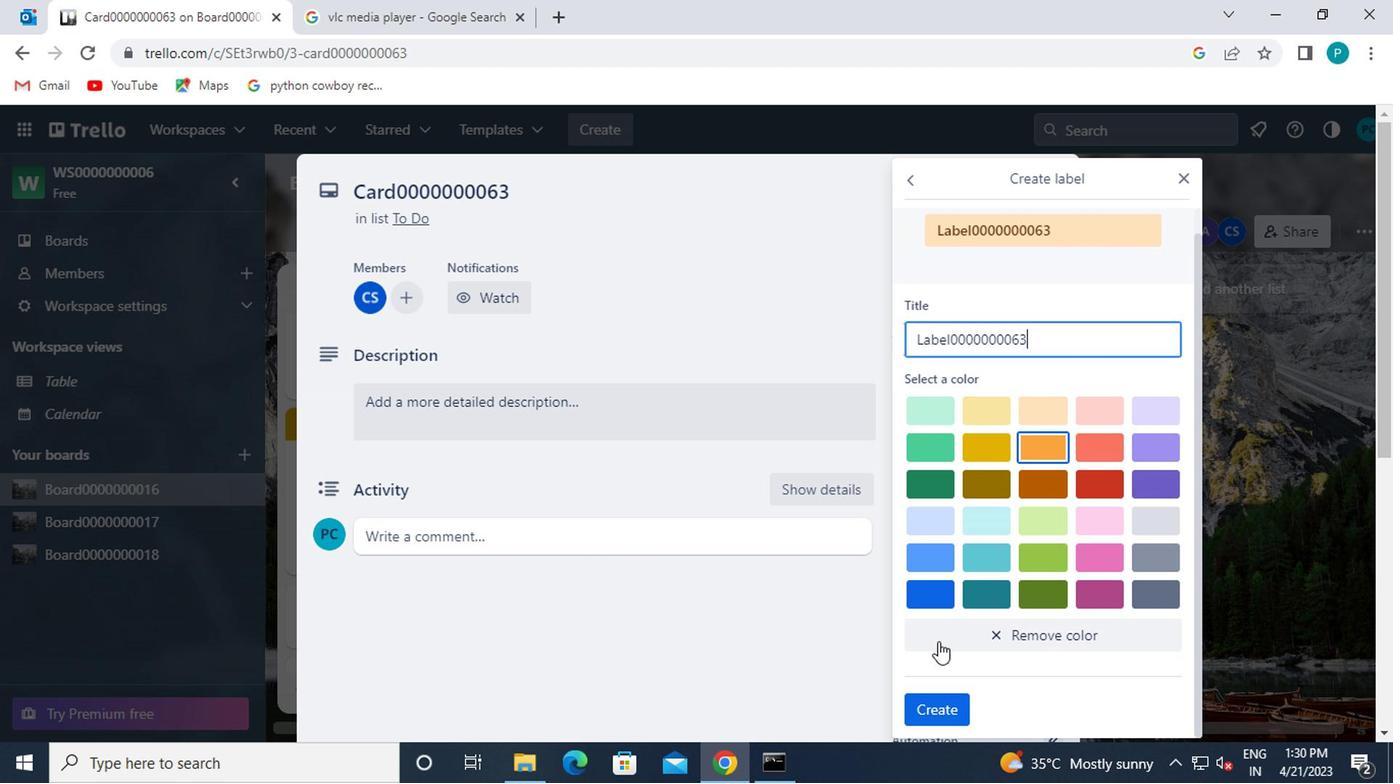 
Action: Mouse pressed left at (942, 704)
Screenshot: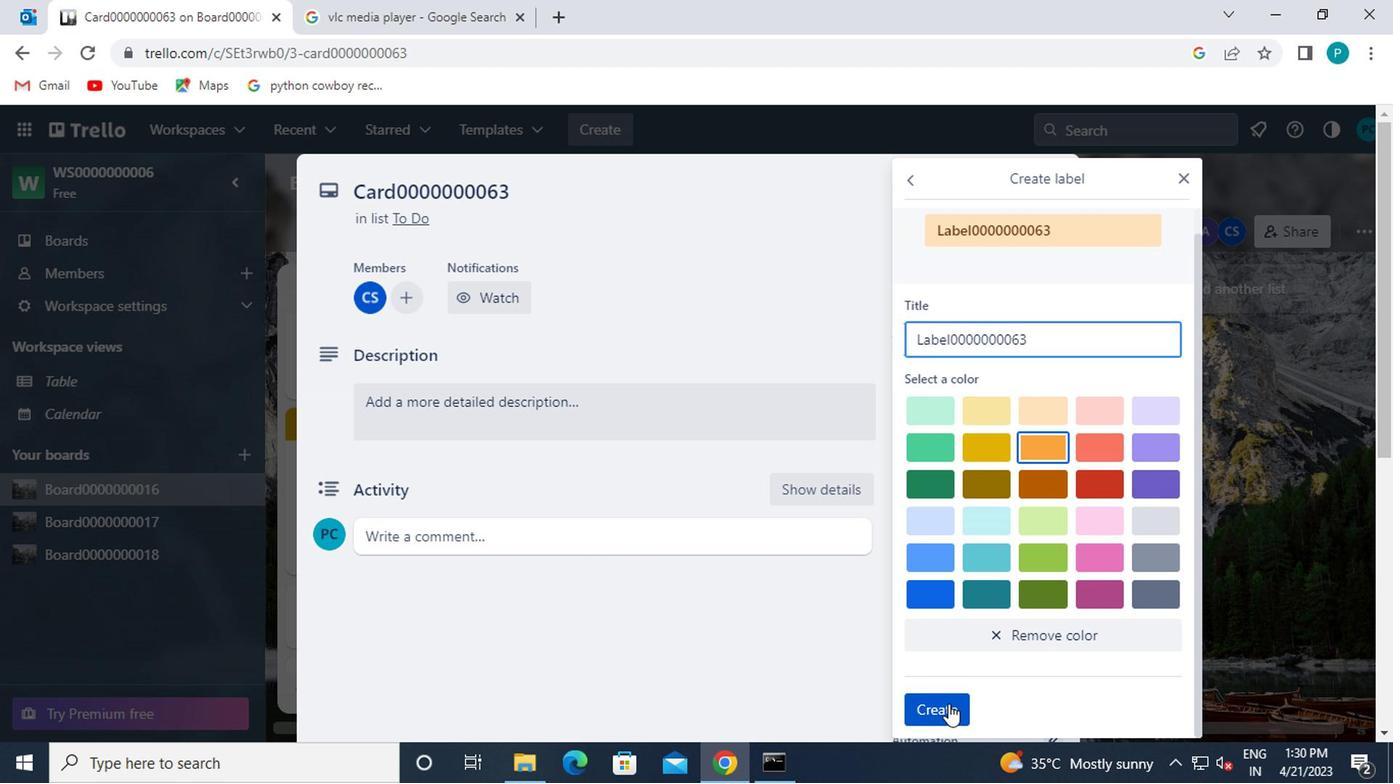 
Action: Mouse moved to (1178, 179)
Screenshot: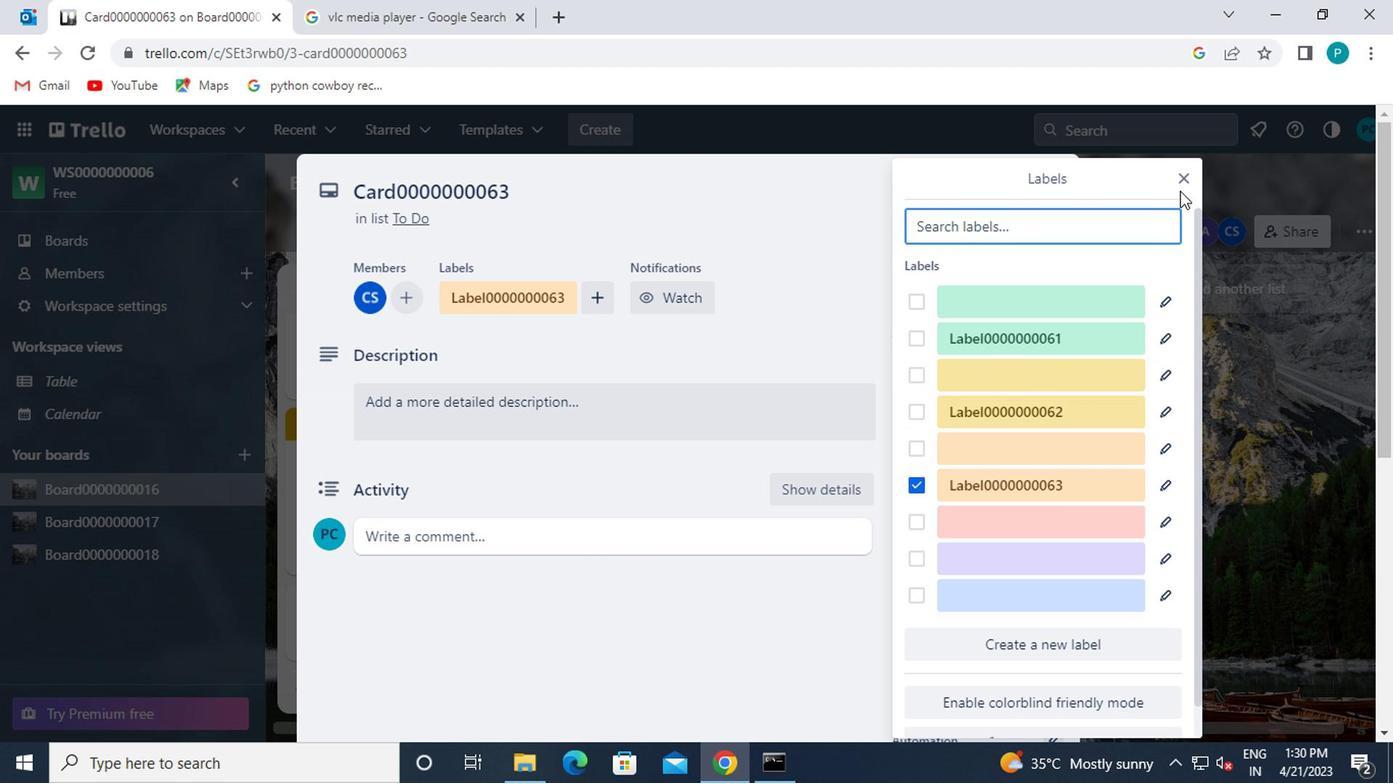 
Action: Mouse pressed left at (1178, 179)
Screenshot: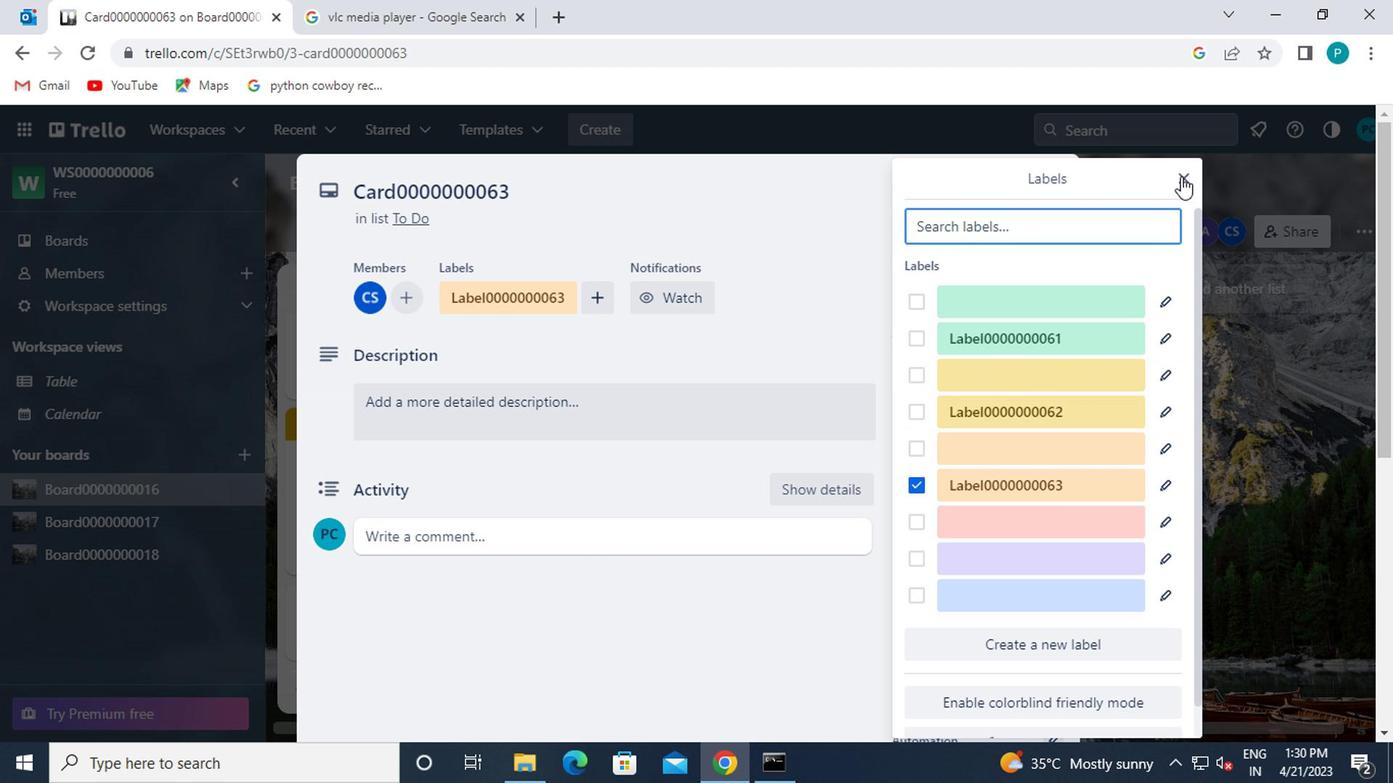 
Action: Mouse moved to (917, 448)
Screenshot: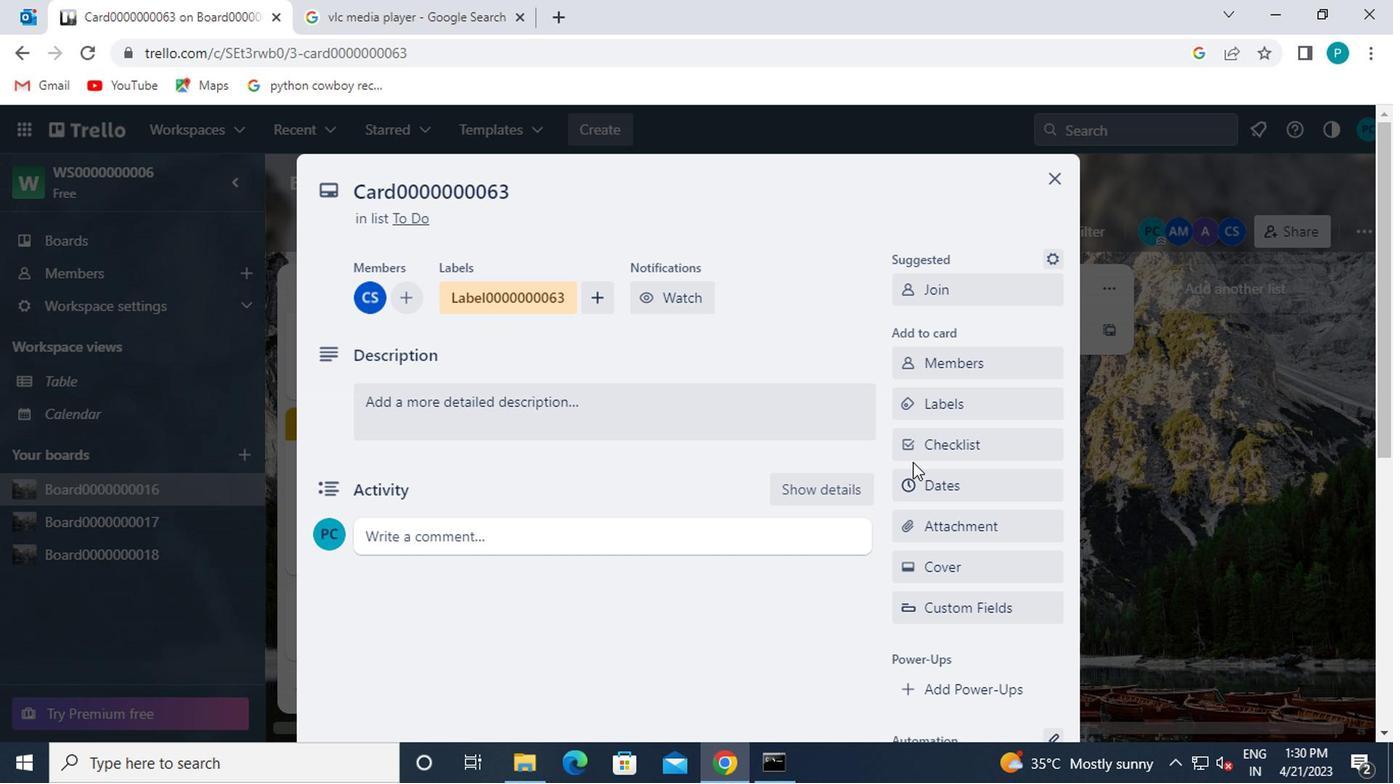 
Action: Mouse pressed left at (917, 448)
Screenshot: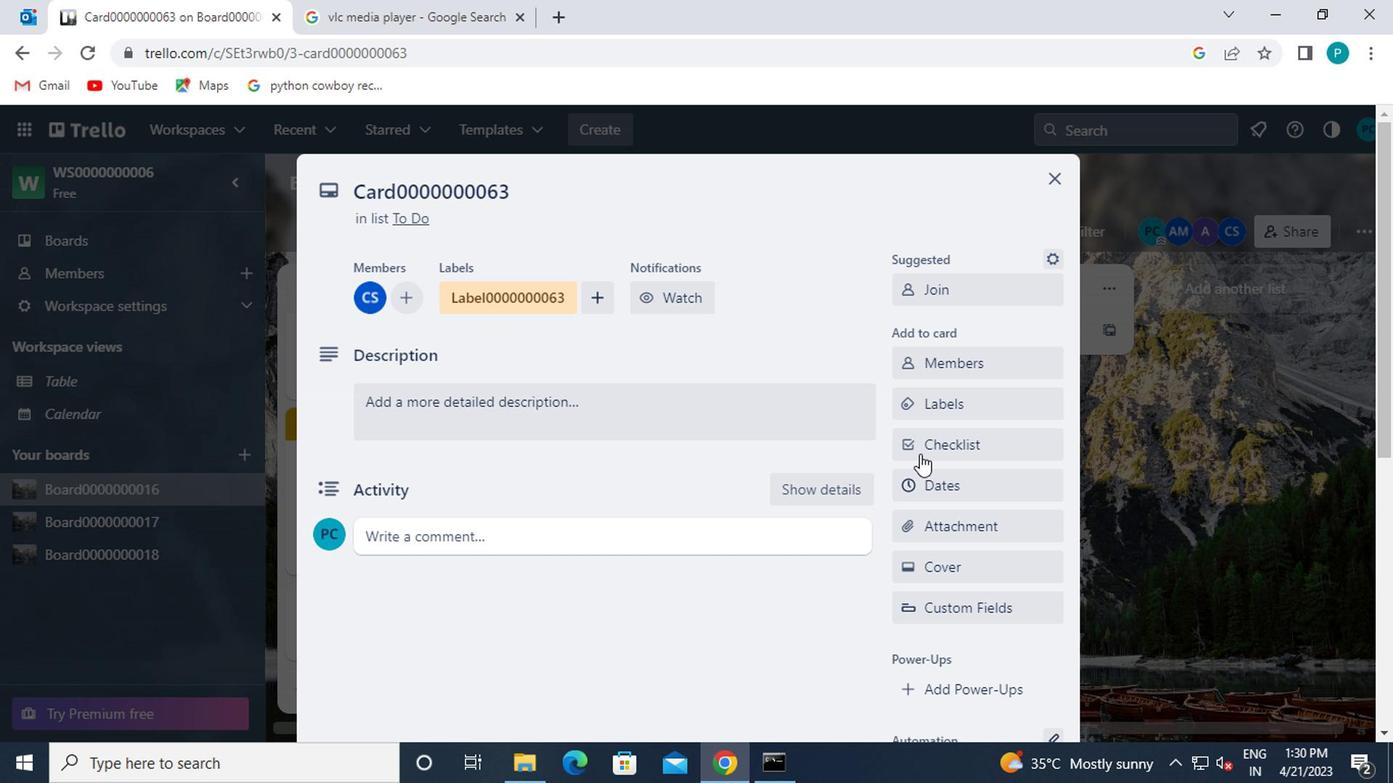 
Action: Mouse moved to (927, 449)
Screenshot: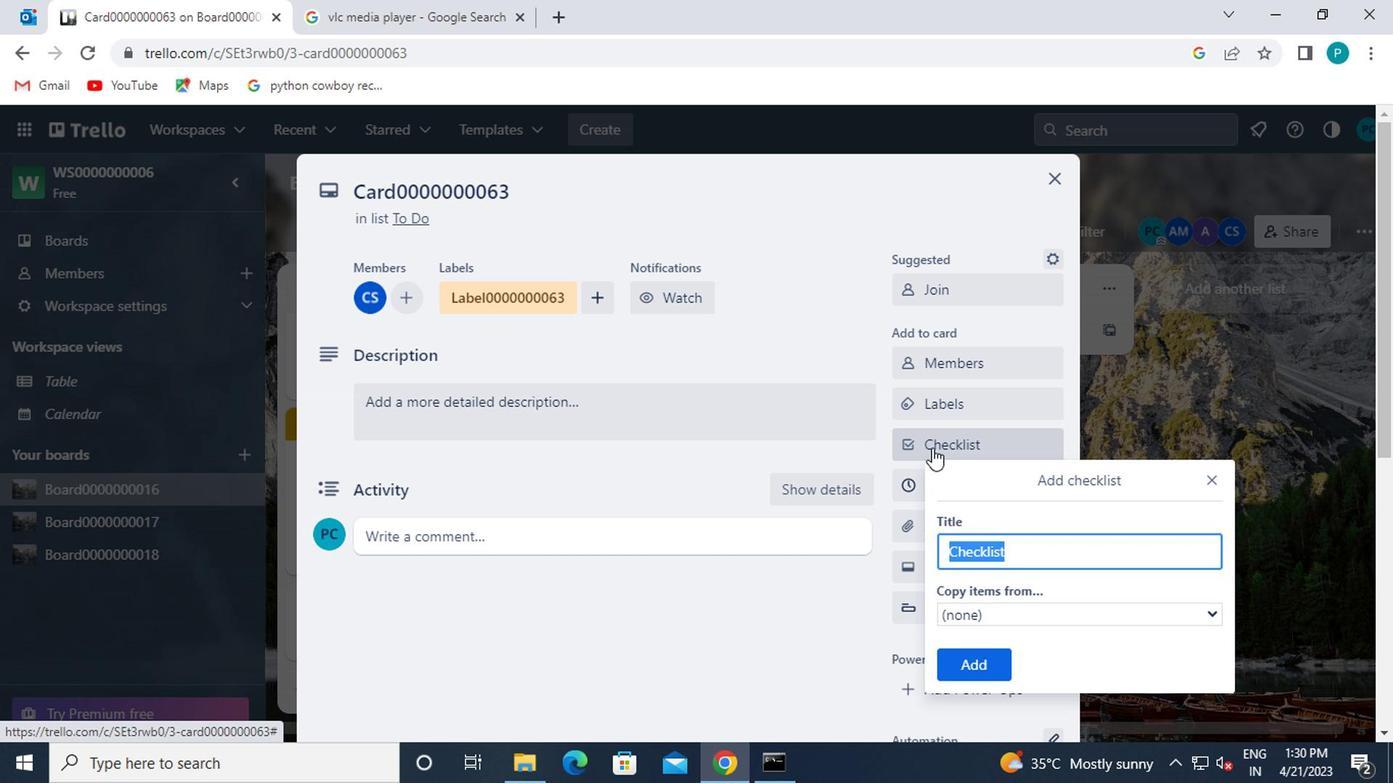 
Action: Key pressed <Key.caps_lock>CL0000000063
Screenshot: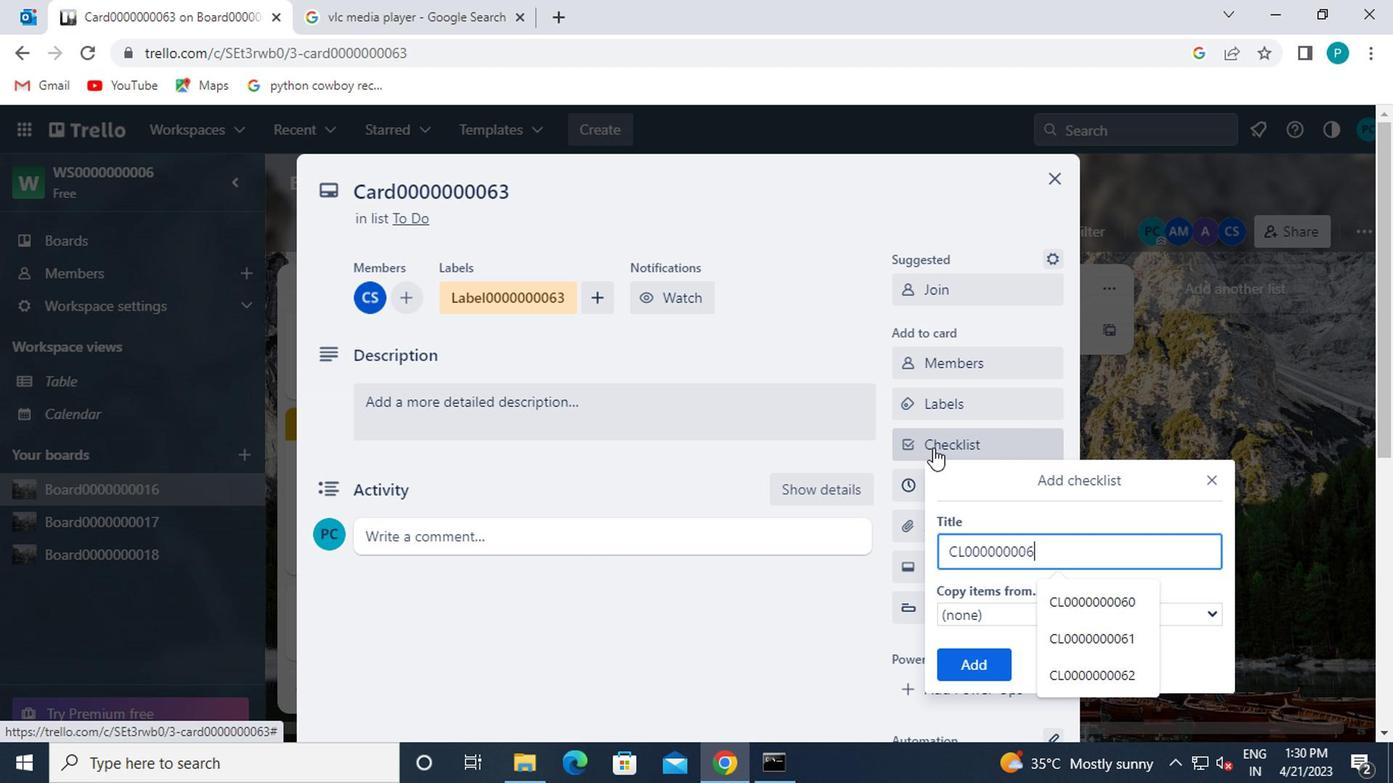 
Action: Mouse moved to (970, 674)
Screenshot: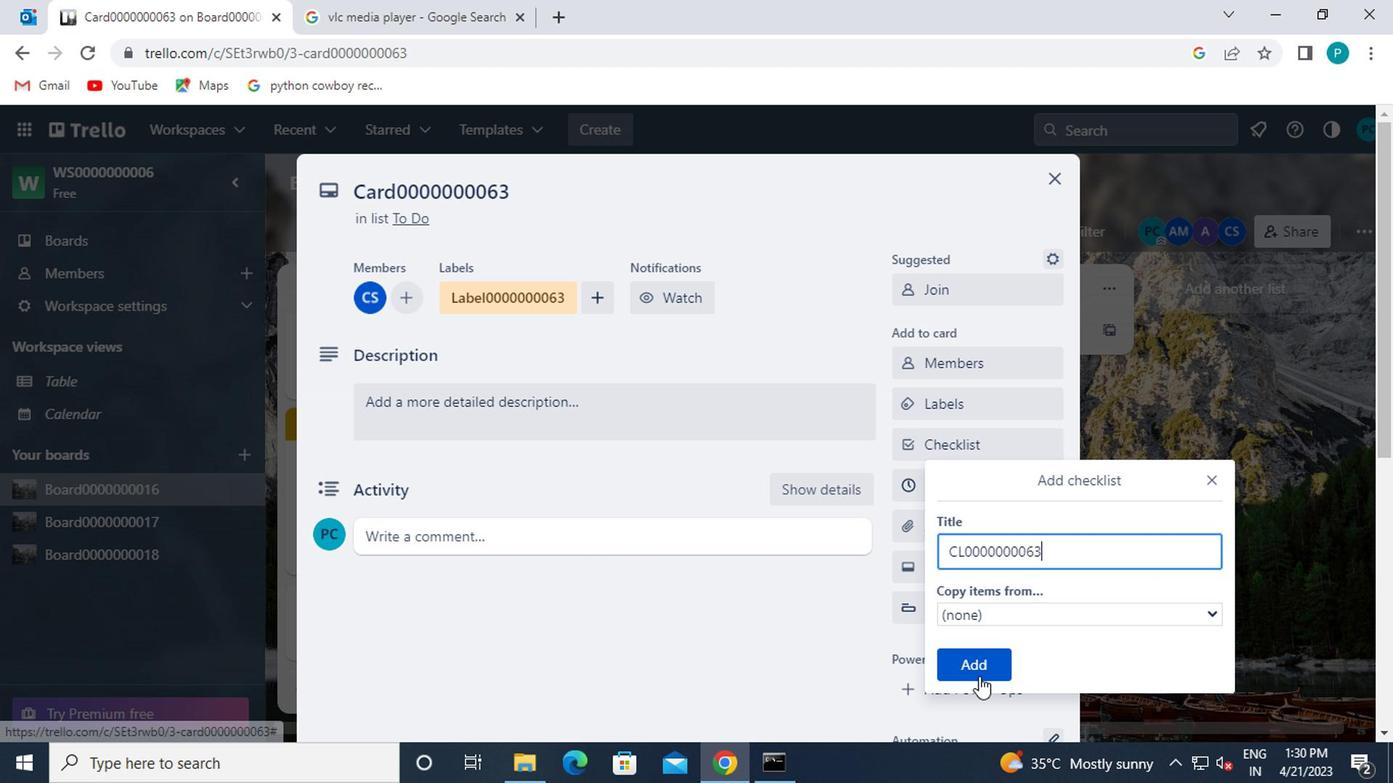 
Action: Mouse pressed left at (970, 674)
Screenshot: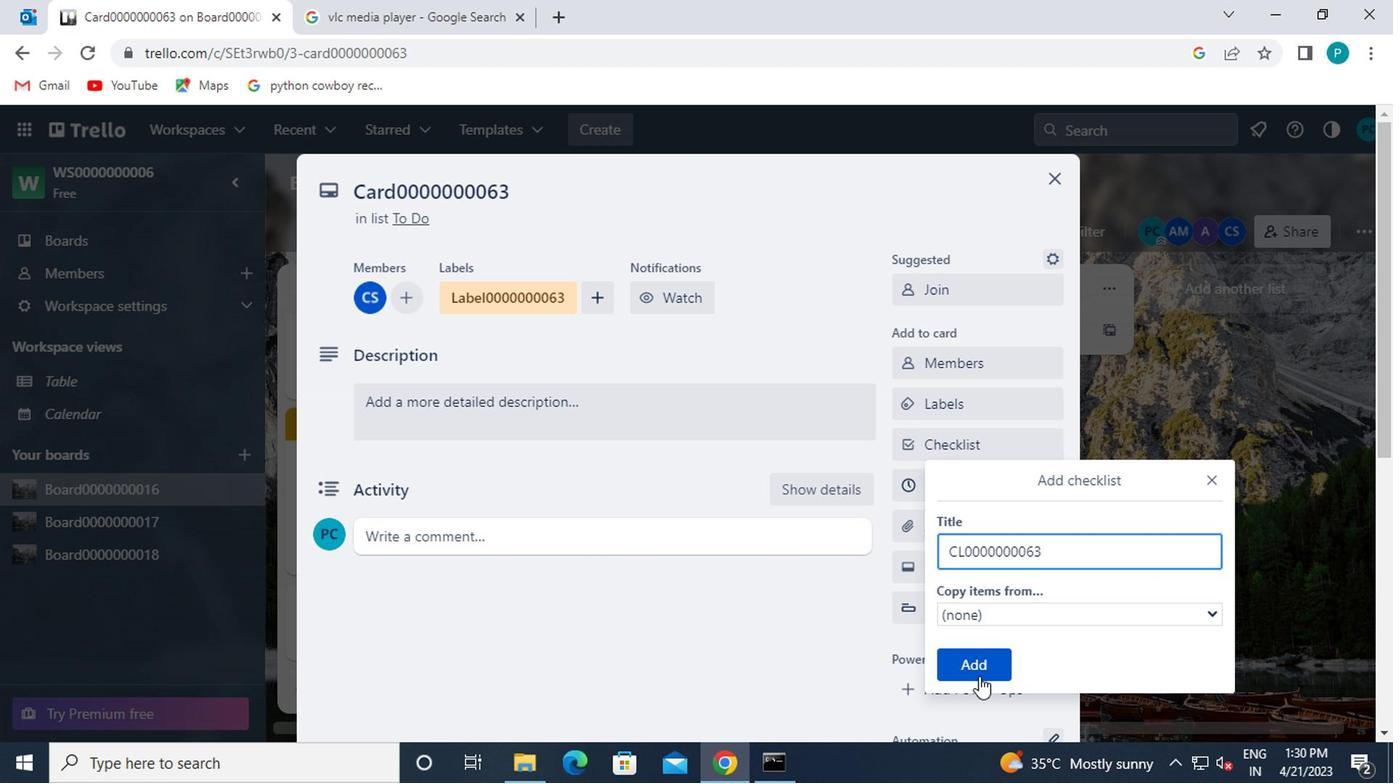 
Action: Mouse moved to (941, 481)
Screenshot: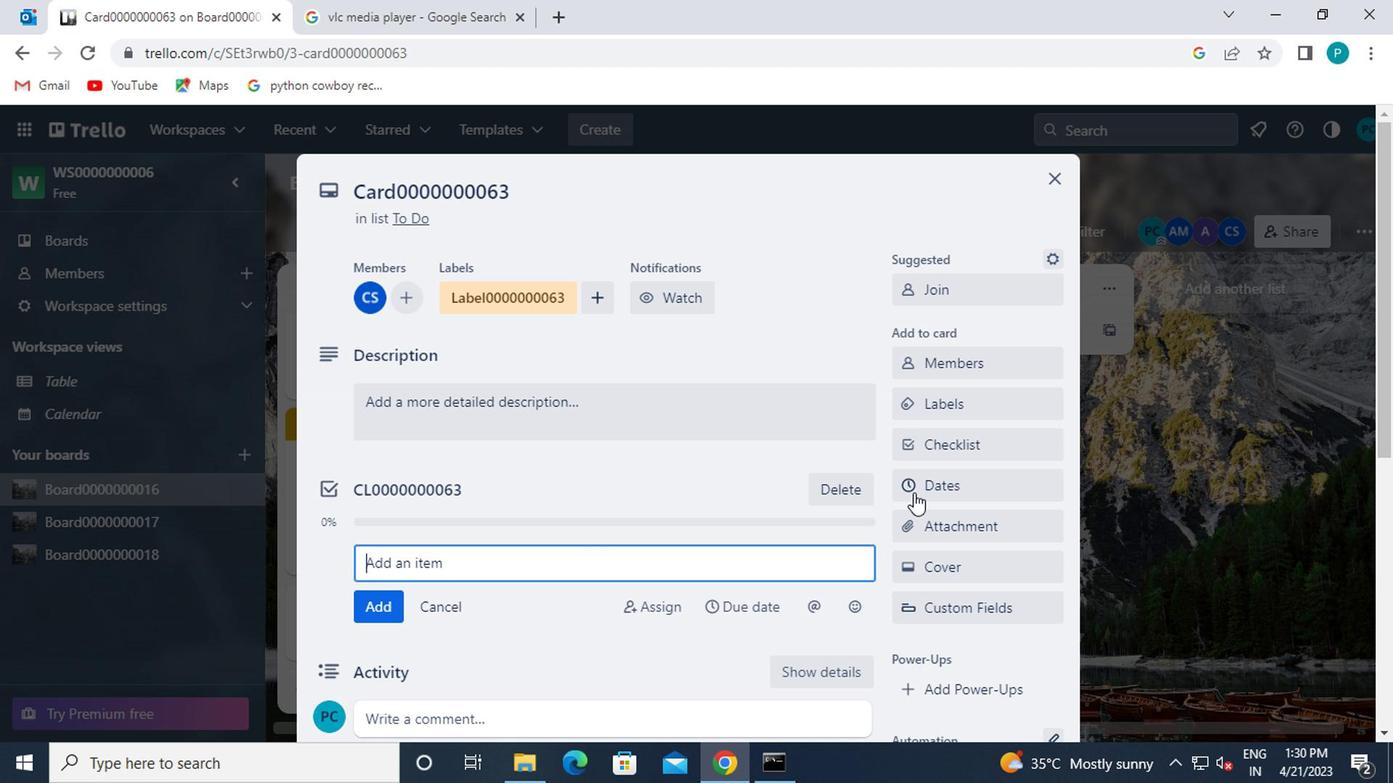 
Action: Mouse pressed left at (941, 481)
Screenshot: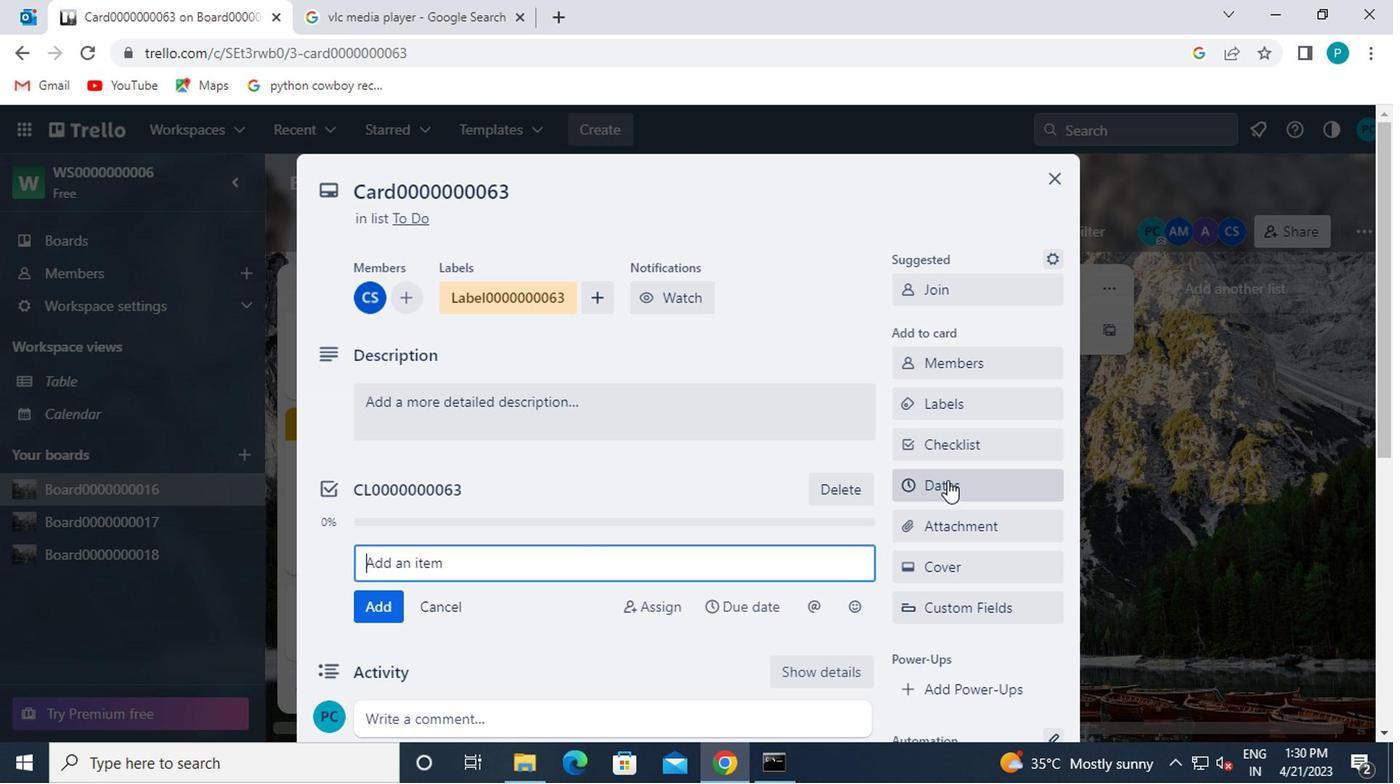 
Action: Mouse moved to (911, 539)
Screenshot: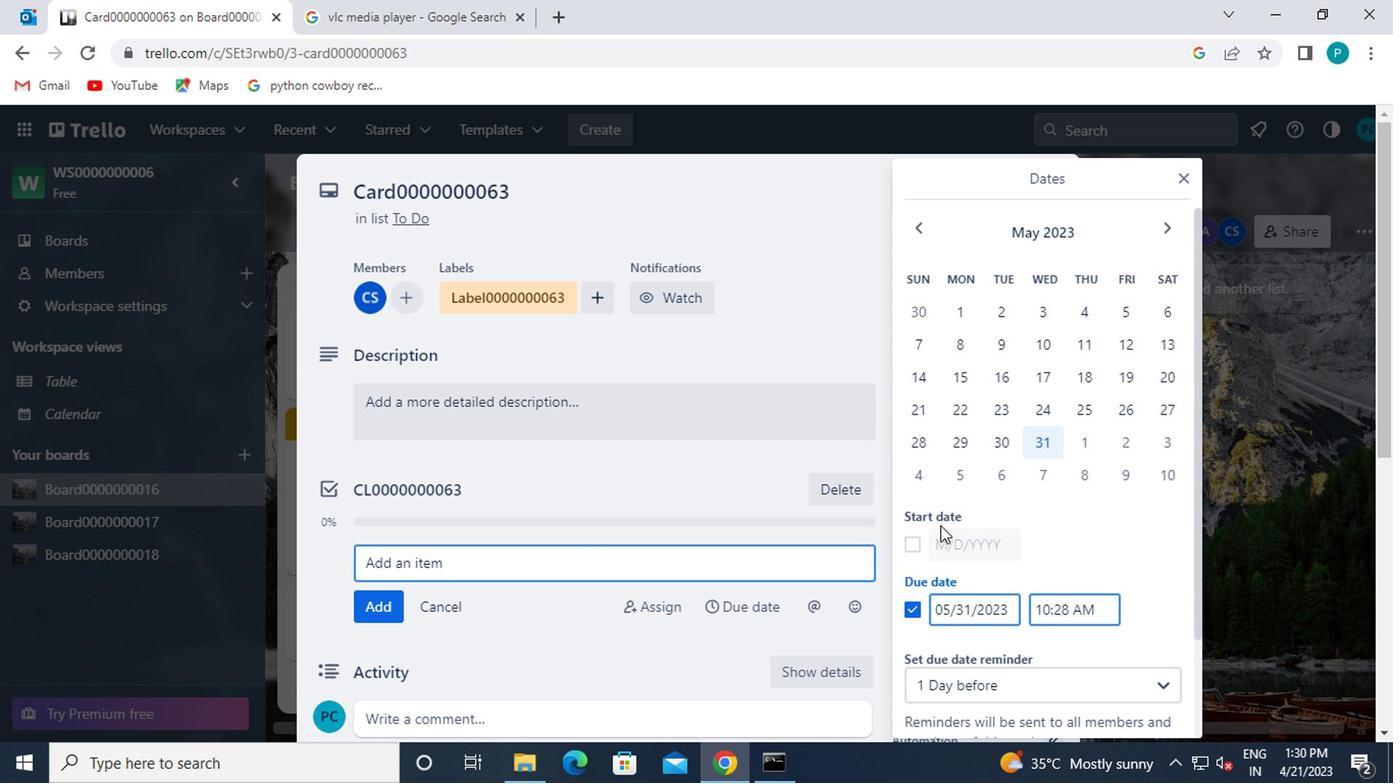 
Action: Mouse pressed left at (911, 539)
Screenshot: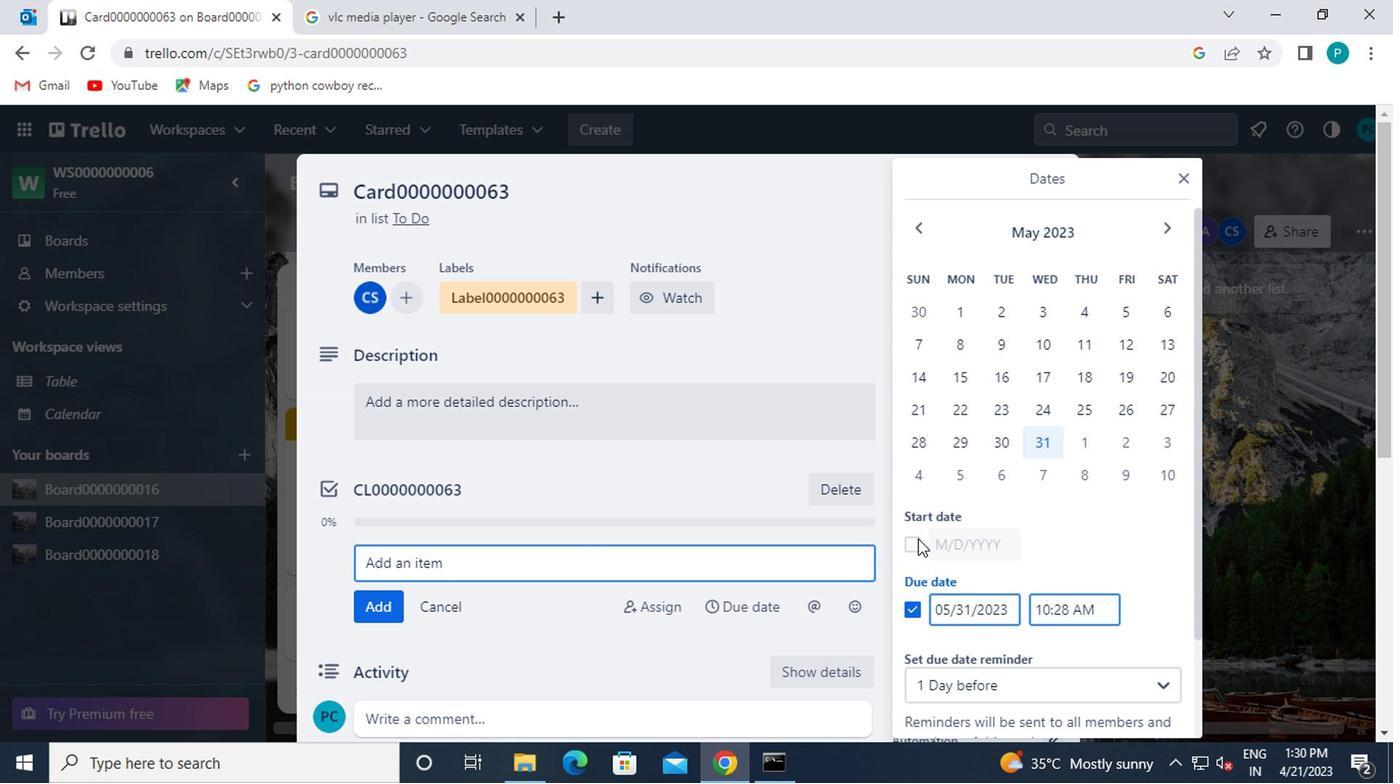 
Action: Mouse moved to (1163, 230)
Screenshot: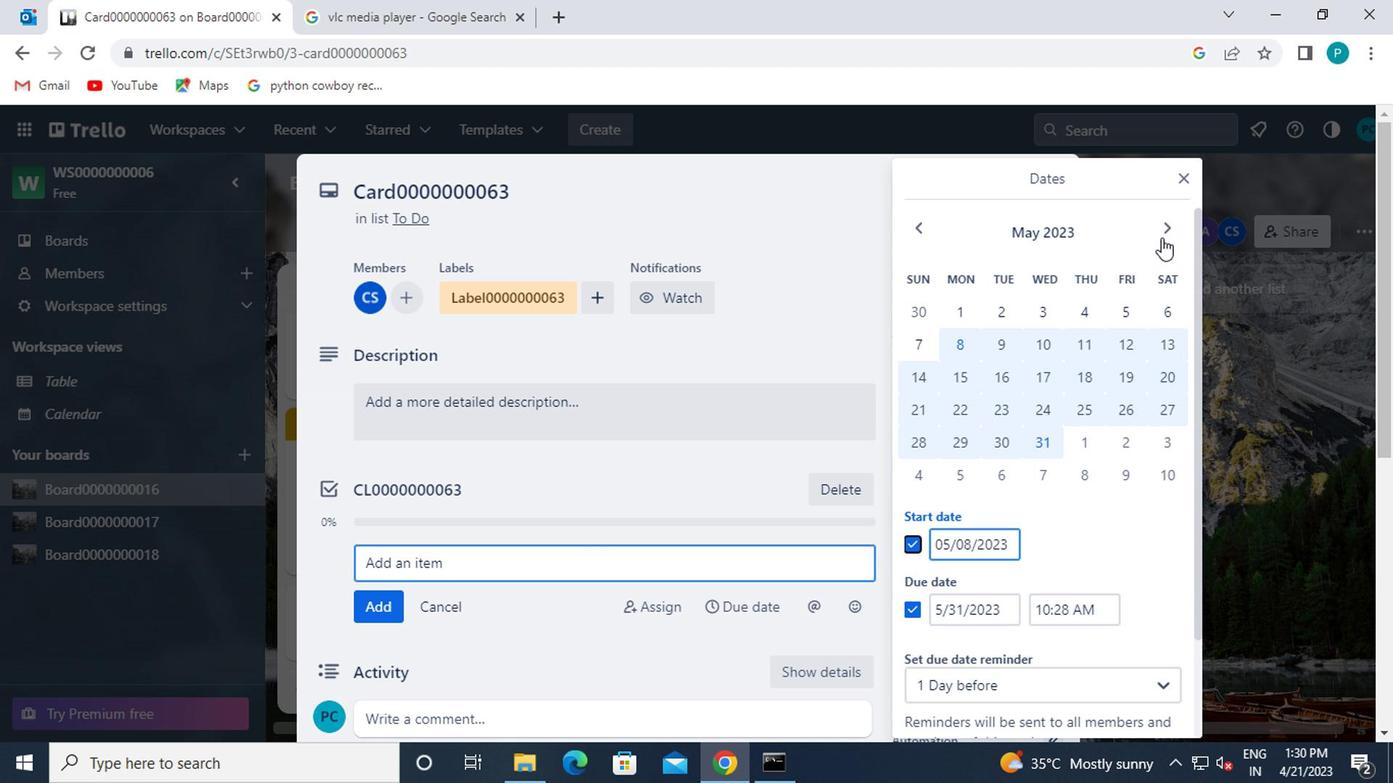 
Action: Mouse pressed left at (1163, 230)
Screenshot: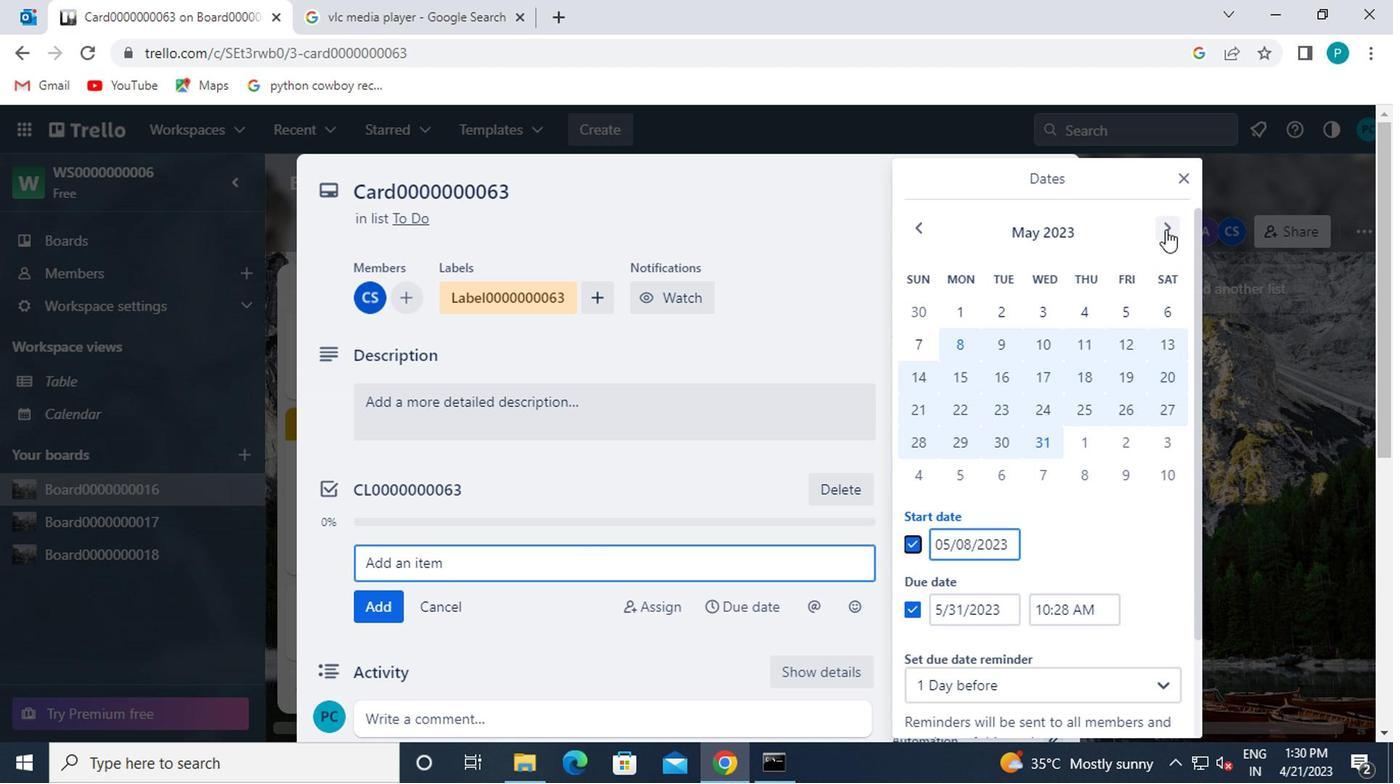 
Action: Mouse moved to (1068, 306)
Screenshot: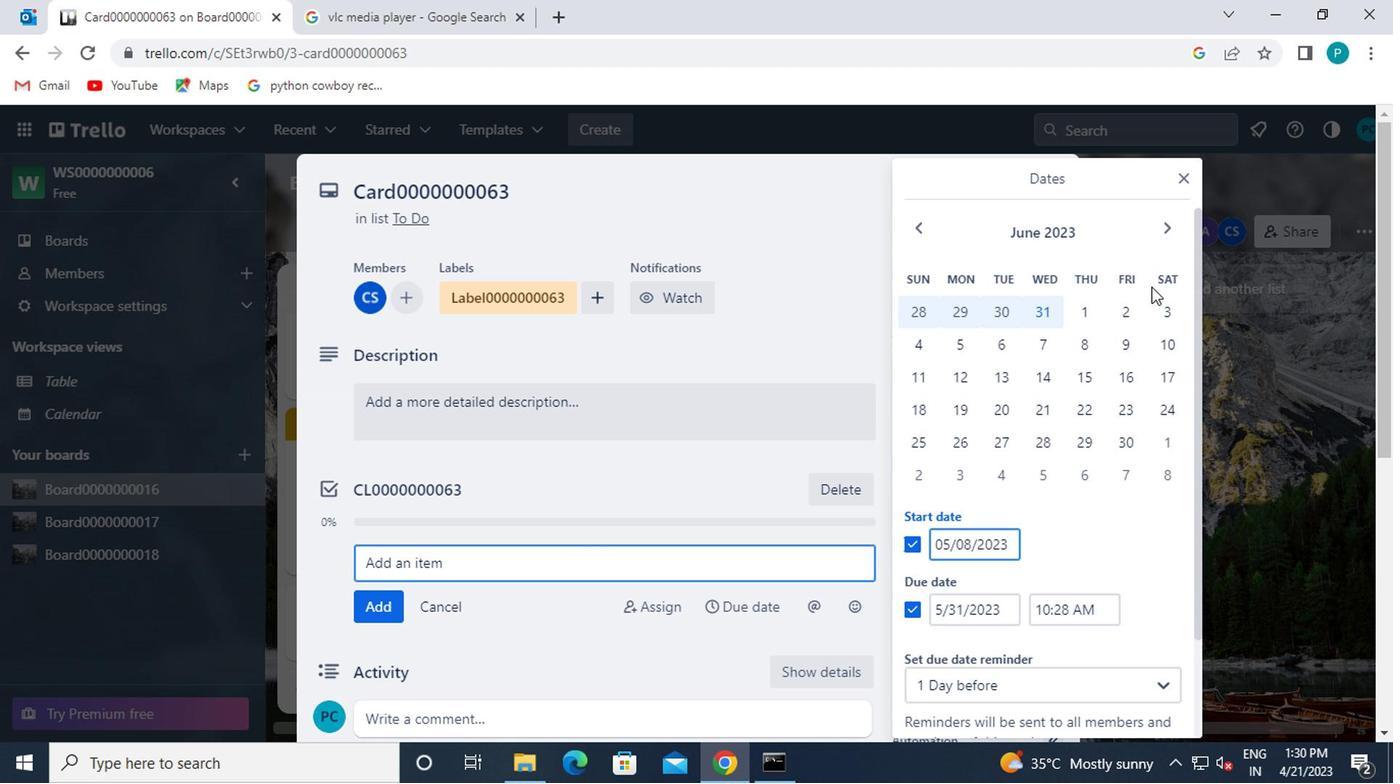 
Action: Mouse pressed left at (1068, 306)
Screenshot: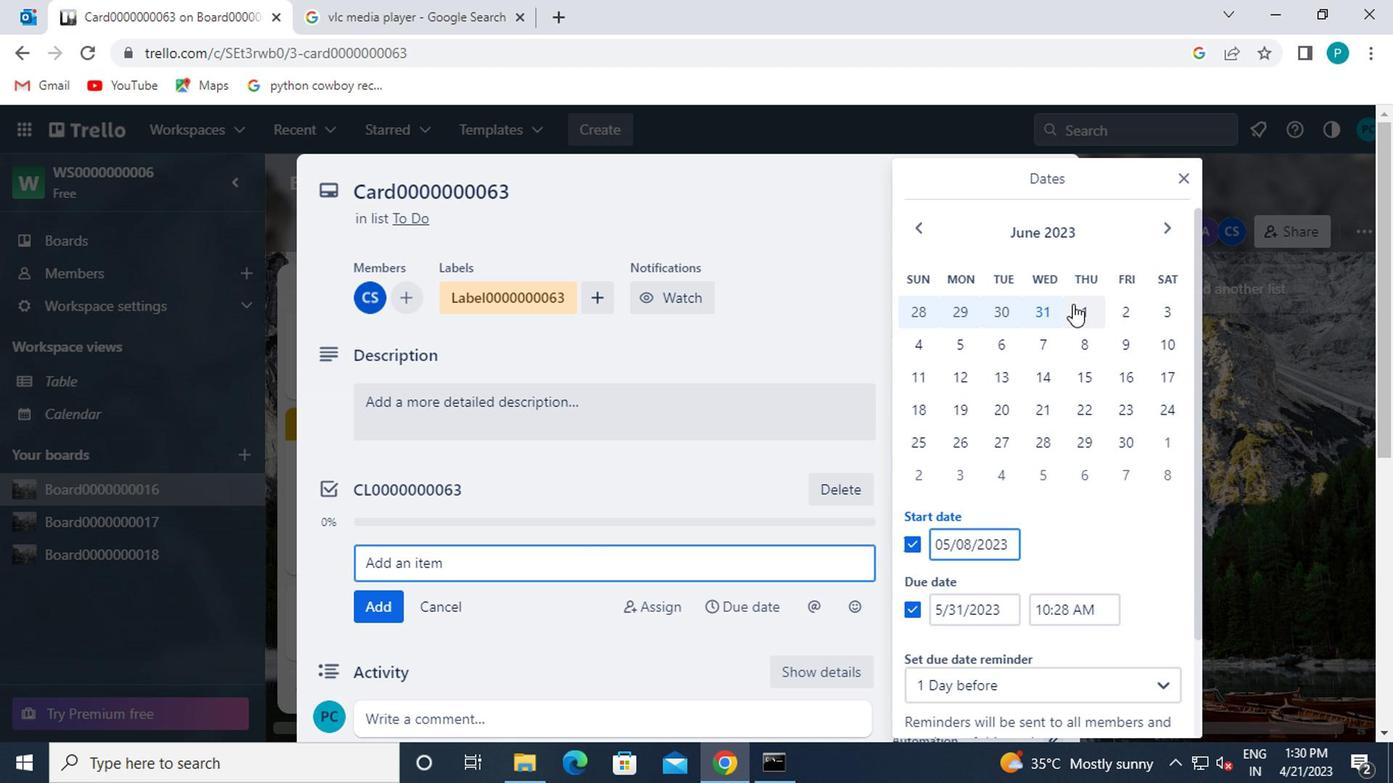 
Action: Mouse moved to (1124, 440)
Screenshot: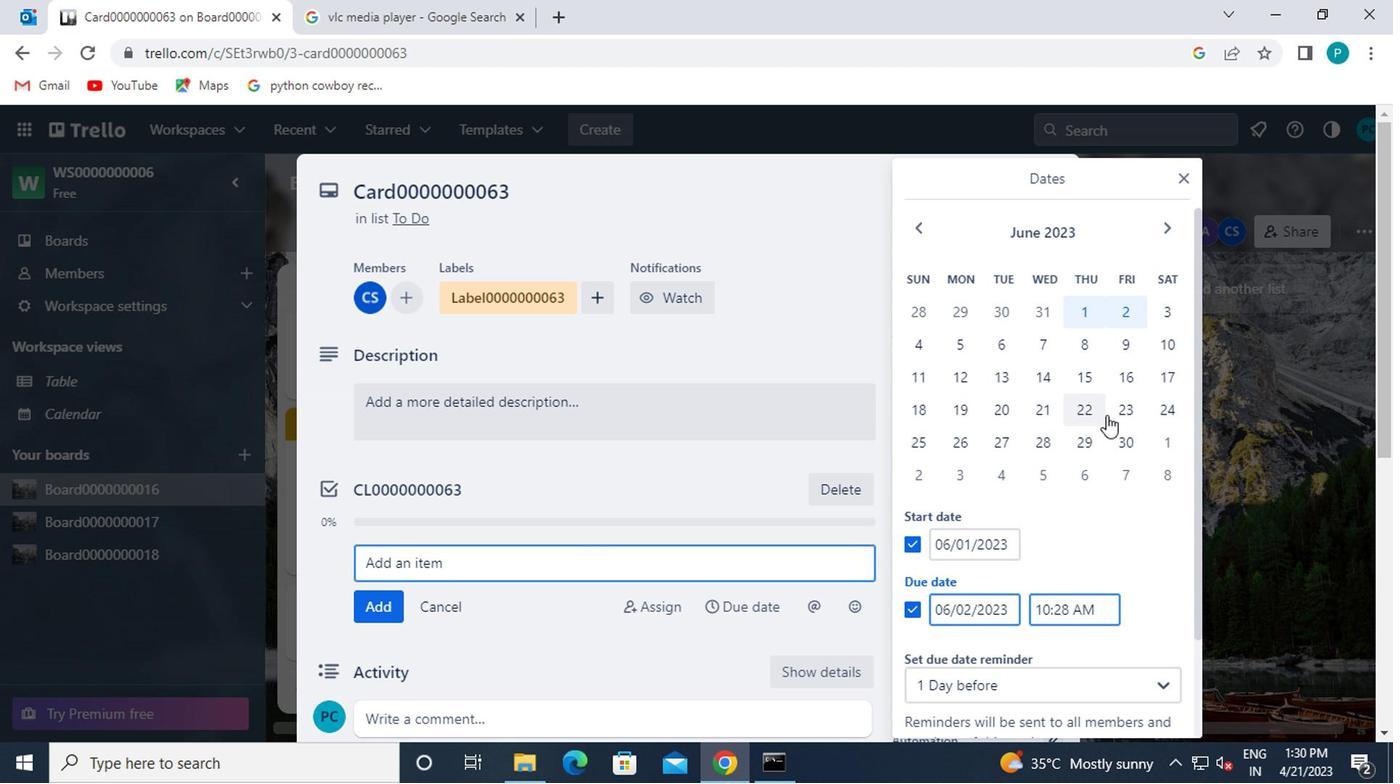 
Action: Mouse pressed left at (1124, 440)
Screenshot: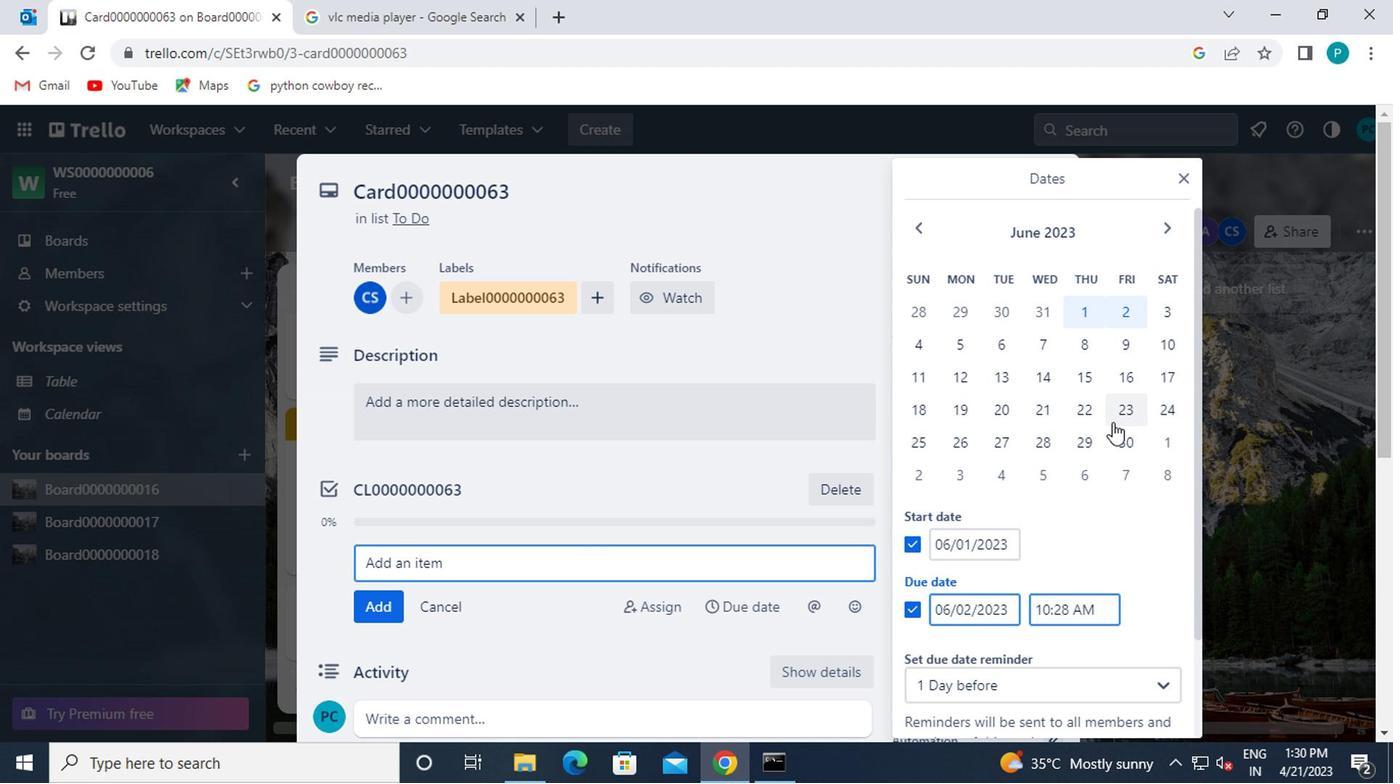 
Action: Mouse moved to (1118, 433)
Screenshot: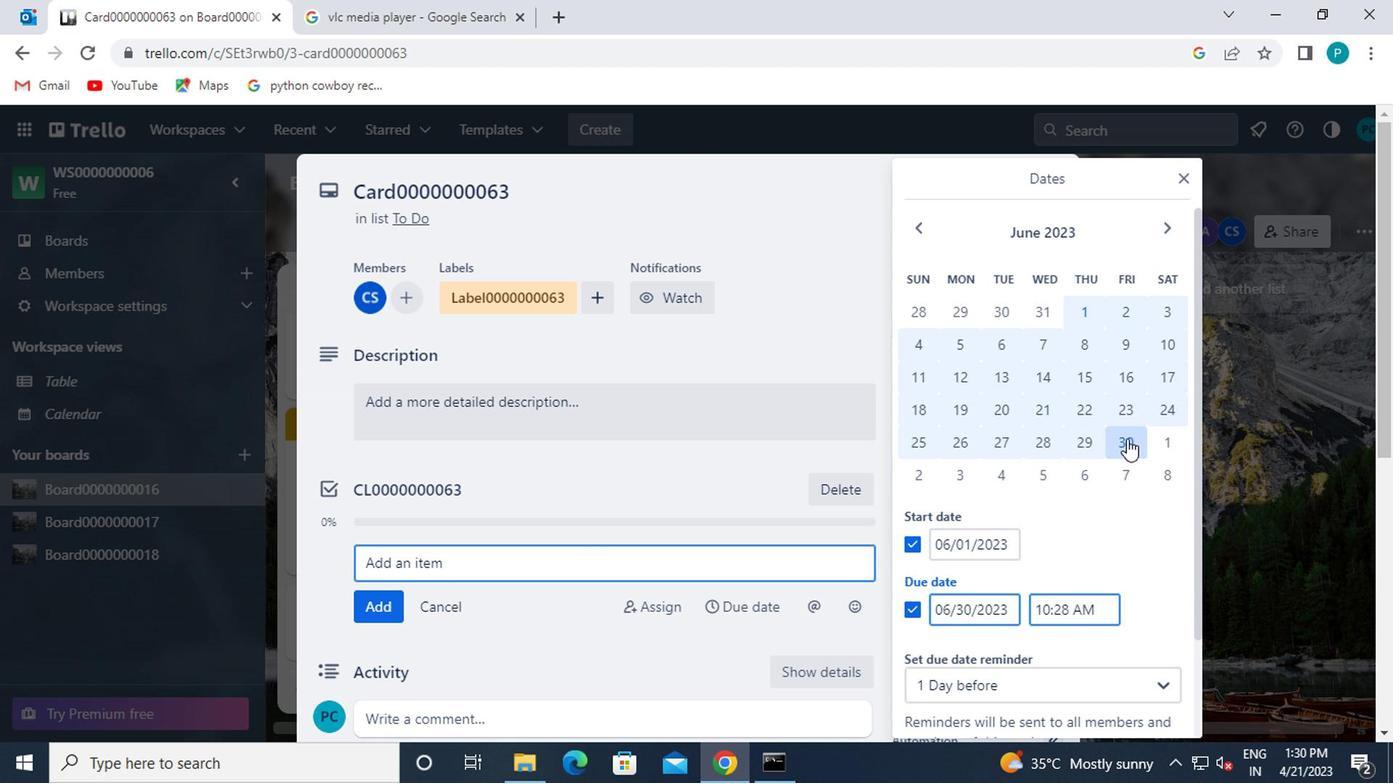 
Action: Mouse scrolled (1118, 431) with delta (0, -1)
Screenshot: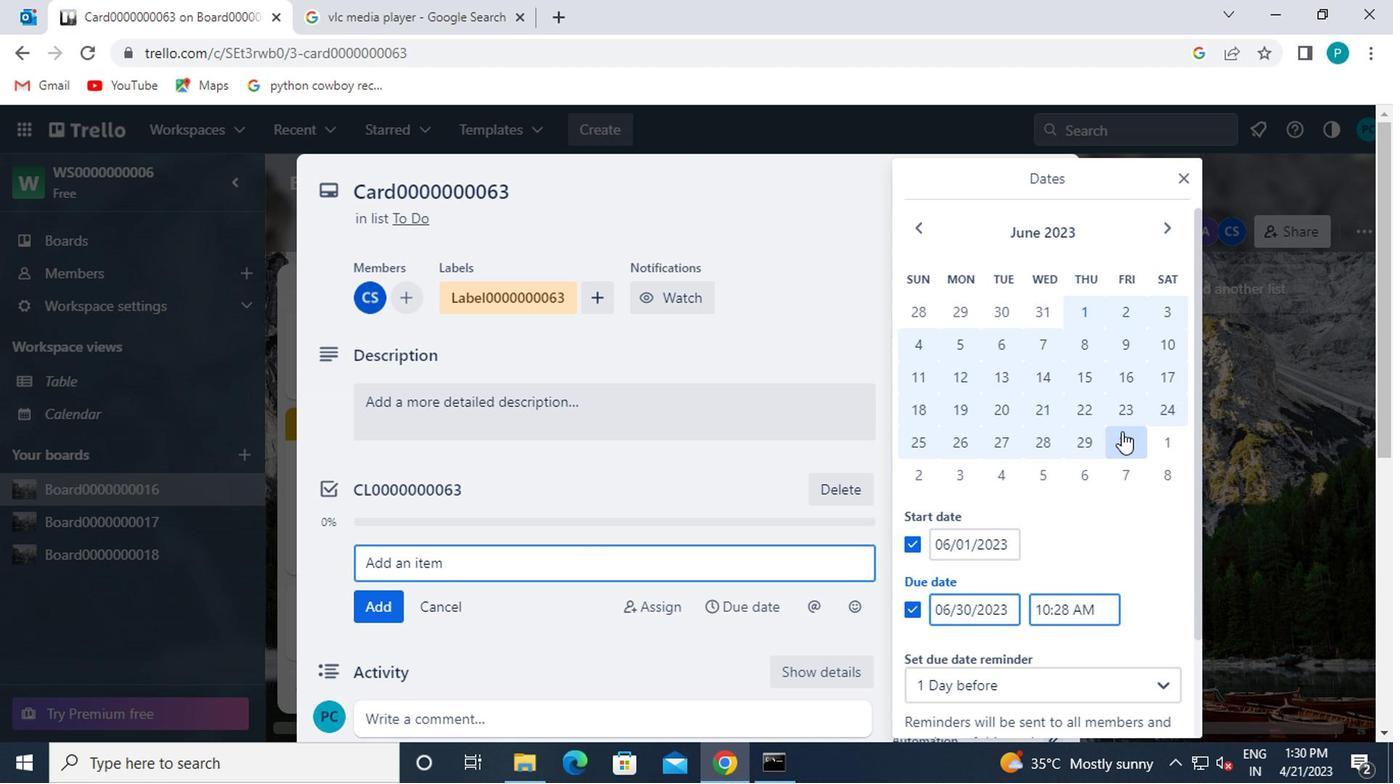 
Action: Mouse scrolled (1118, 431) with delta (0, -1)
Screenshot: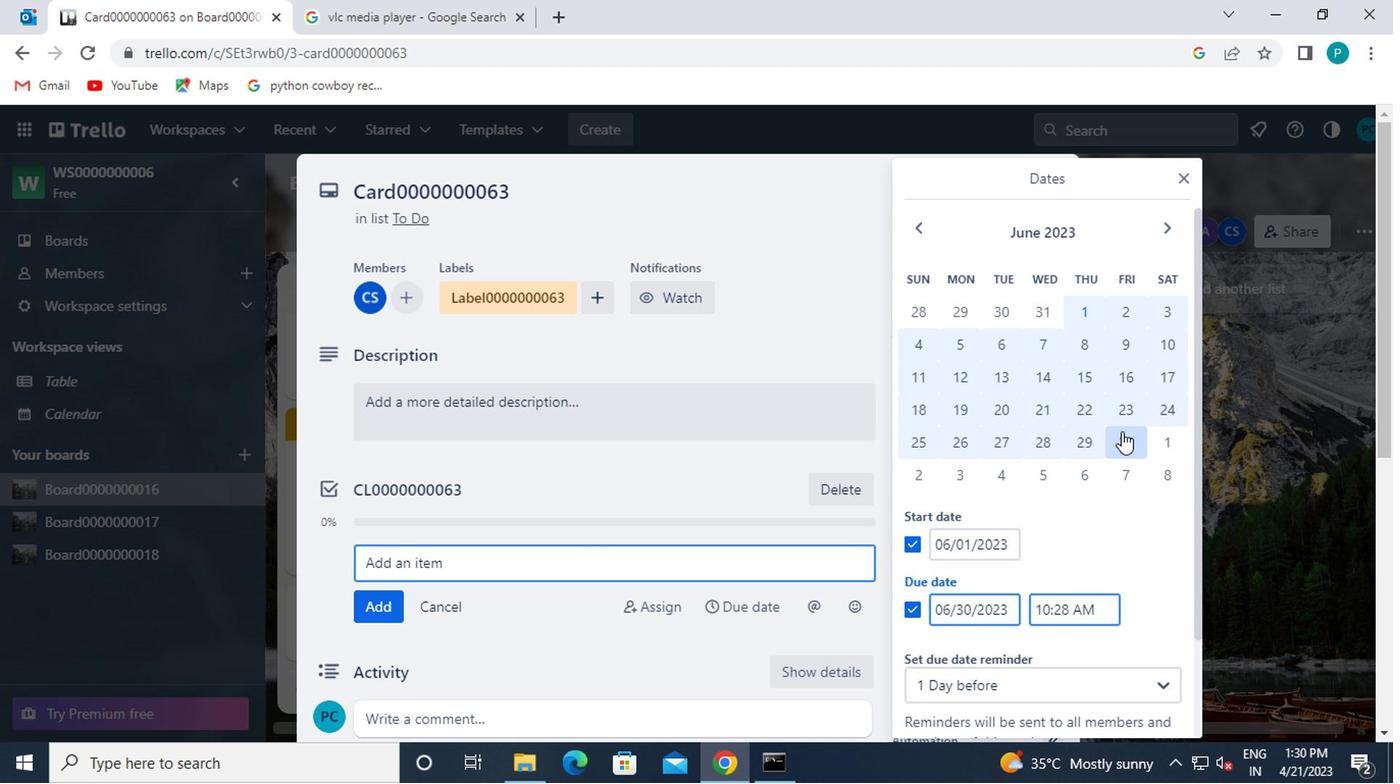 
Action: Mouse moved to (1073, 653)
Screenshot: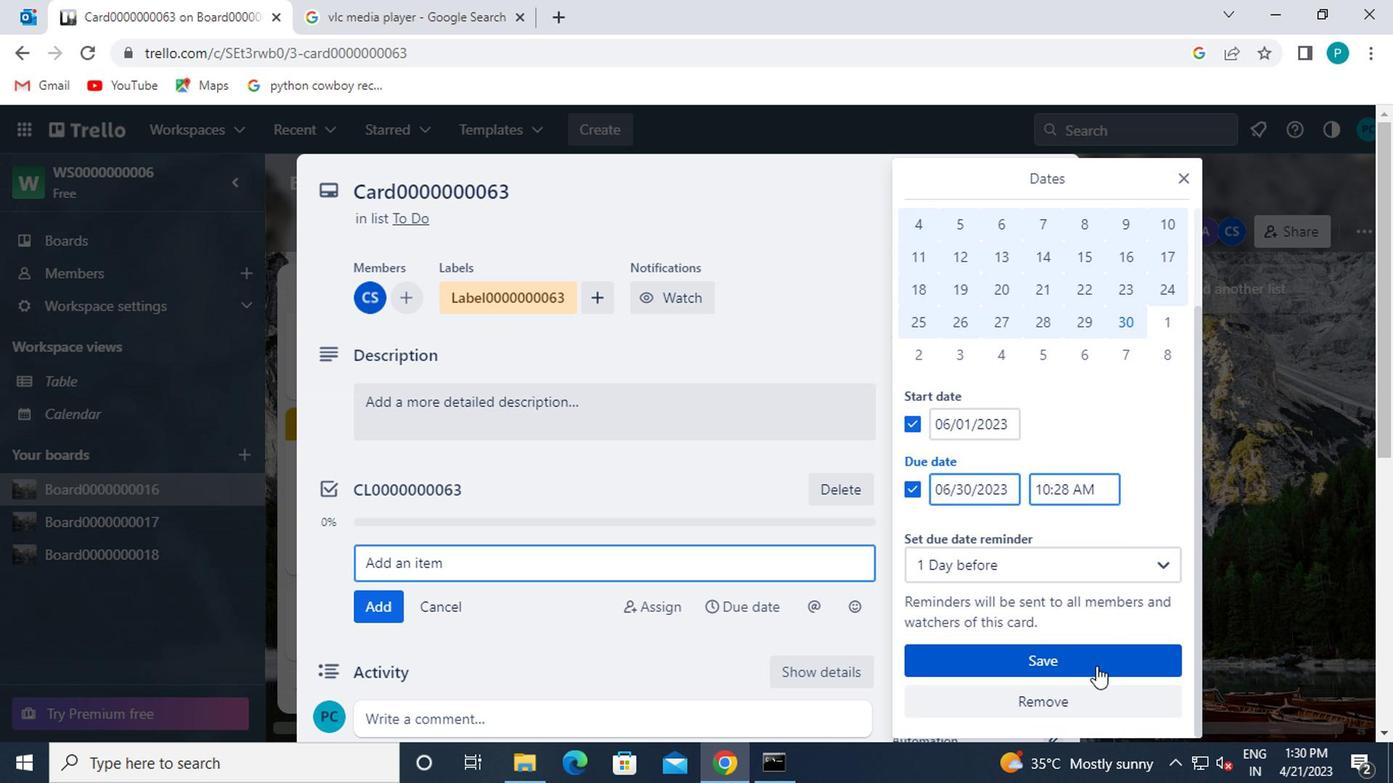 
Action: Mouse pressed left at (1073, 653)
Screenshot: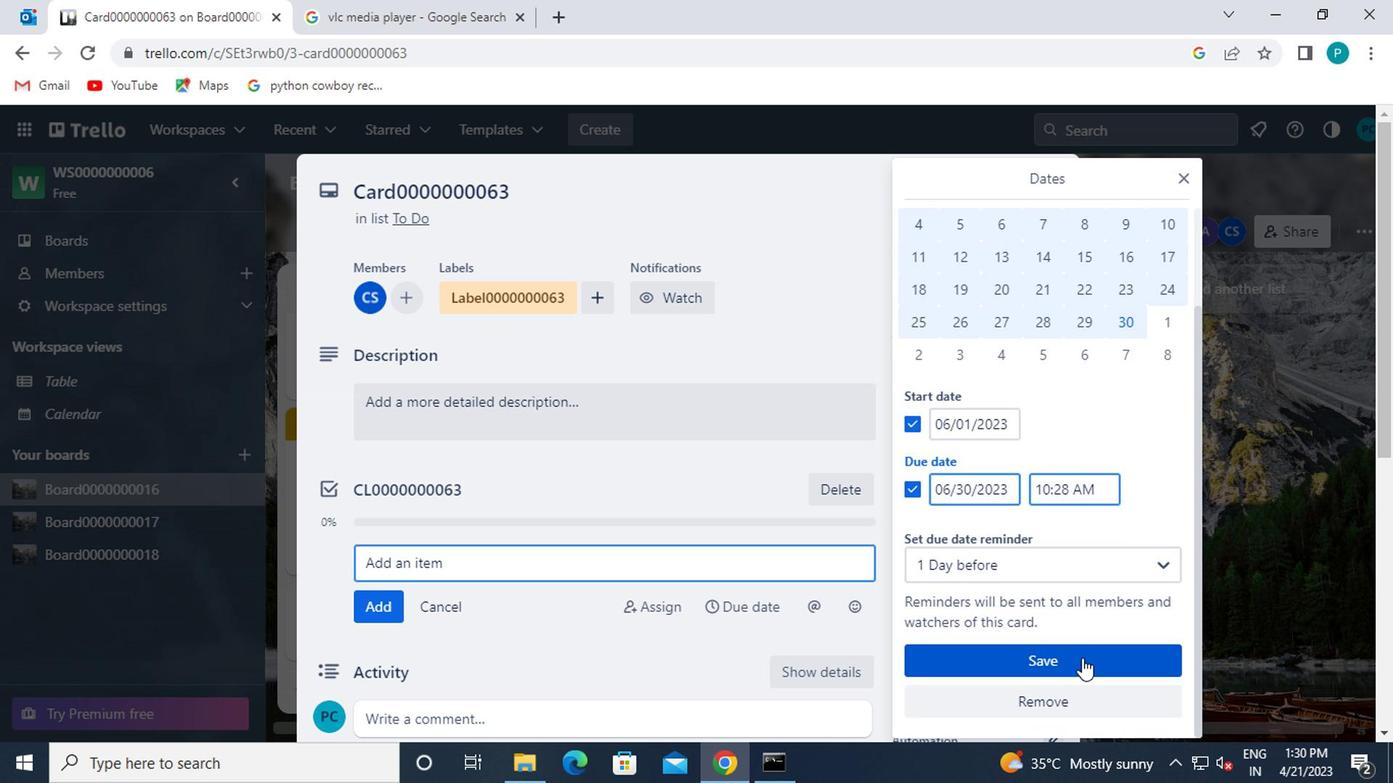 
